 Task:  Click on Golf Select Pick Sheet First name Benjamin Last name Hernandez and  Email softage.9@softage.net Group 1 Rory McIlroy Group 2 Sam Burns Bonus Golfer Sam Burns Group 3 Tom Kim Group 4 Sahith Theegala #1 Golfer For The Week Sahith Theegala Tie-Breaker Score 0 Submit pick sheet
Action: Mouse moved to (604, 211)
Screenshot: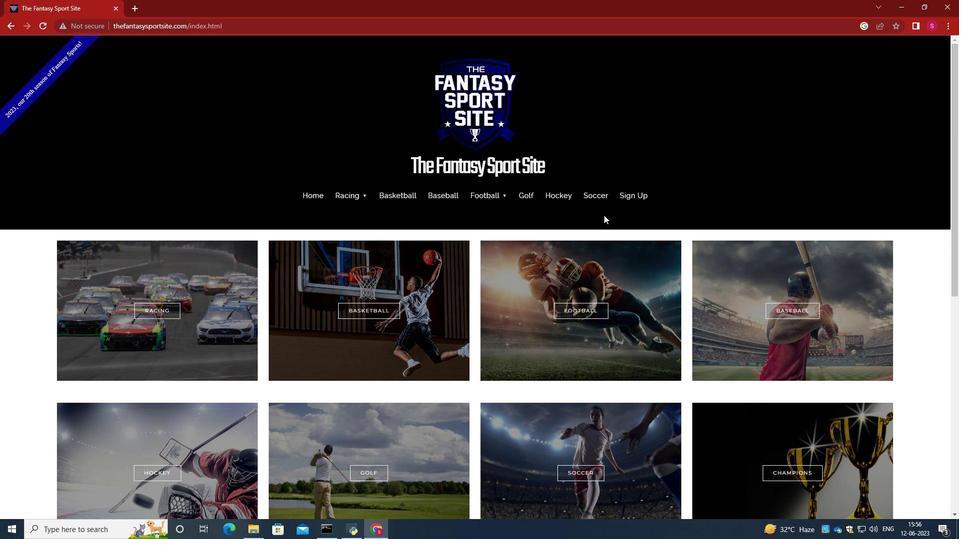 
Action: Mouse scrolled (604, 210) with delta (0, 0)
Screenshot: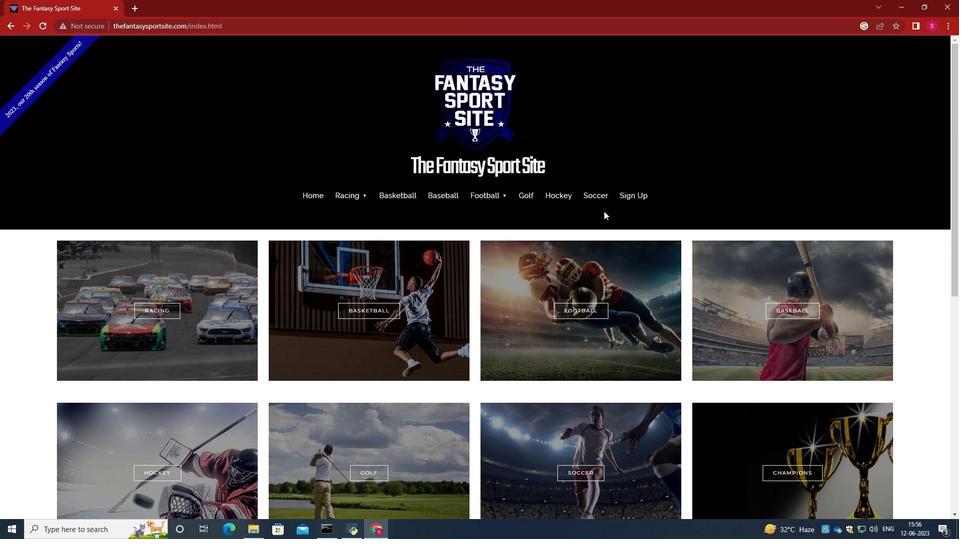 
Action: Mouse moved to (405, 281)
Screenshot: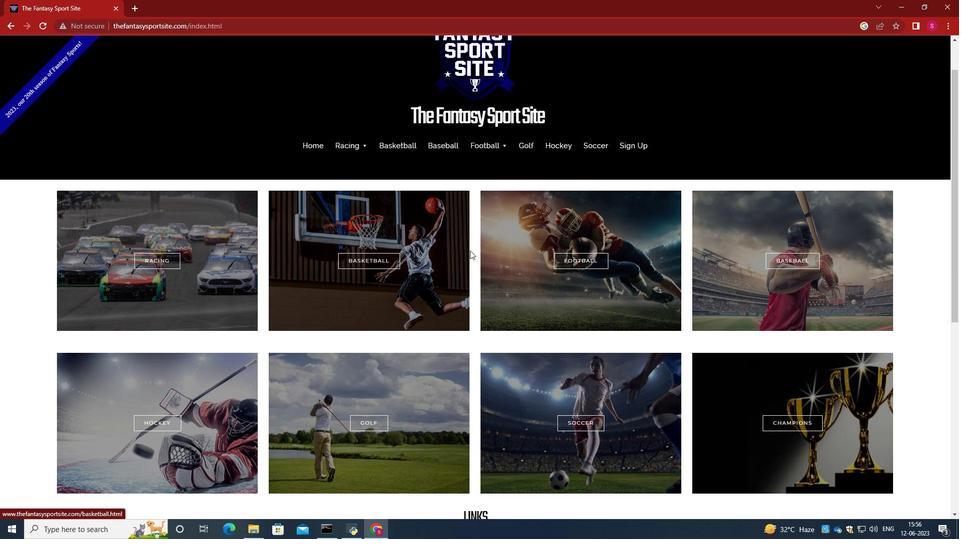 
Action: Mouse scrolled (405, 280) with delta (0, 0)
Screenshot: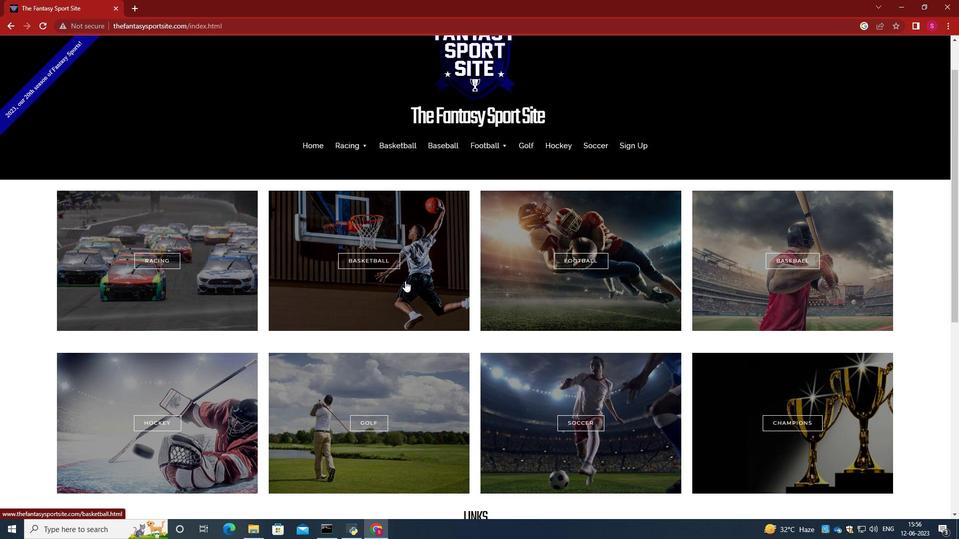 
Action: Mouse scrolled (405, 280) with delta (0, 0)
Screenshot: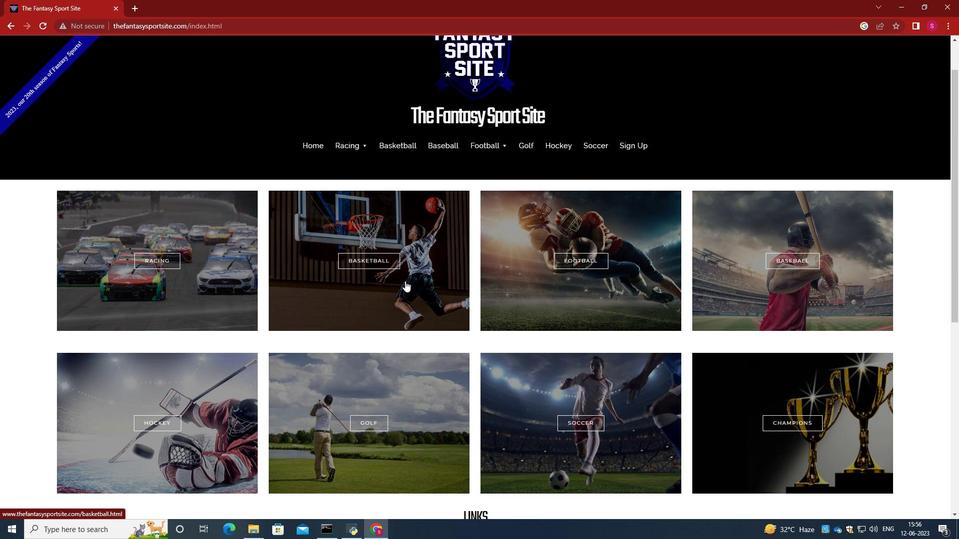 
Action: Mouse moved to (371, 318)
Screenshot: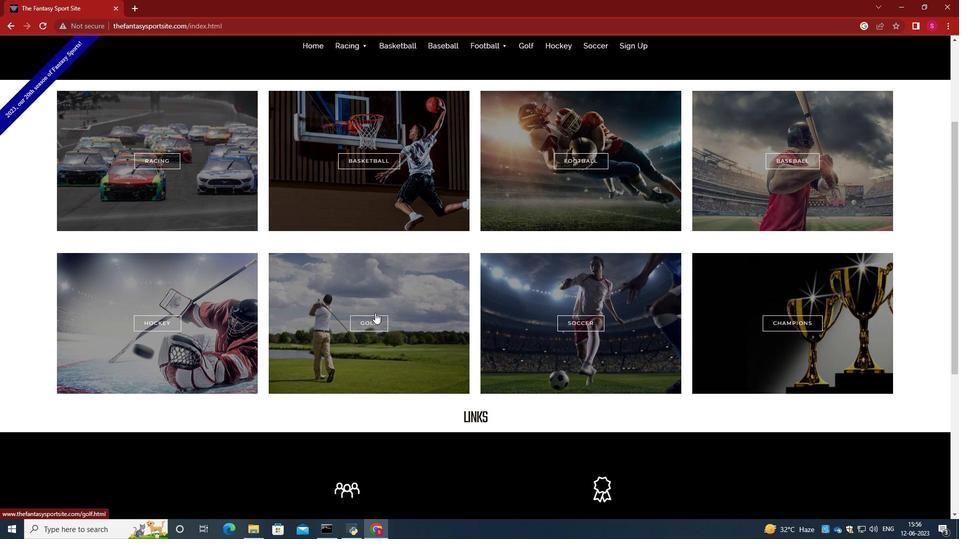 
Action: Mouse pressed left at (371, 318)
Screenshot: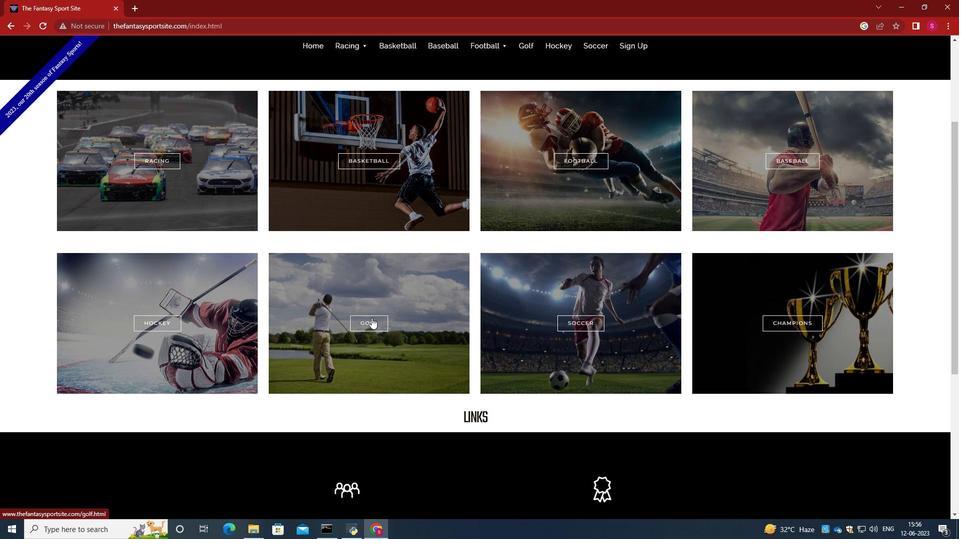 
Action: Mouse moved to (396, 247)
Screenshot: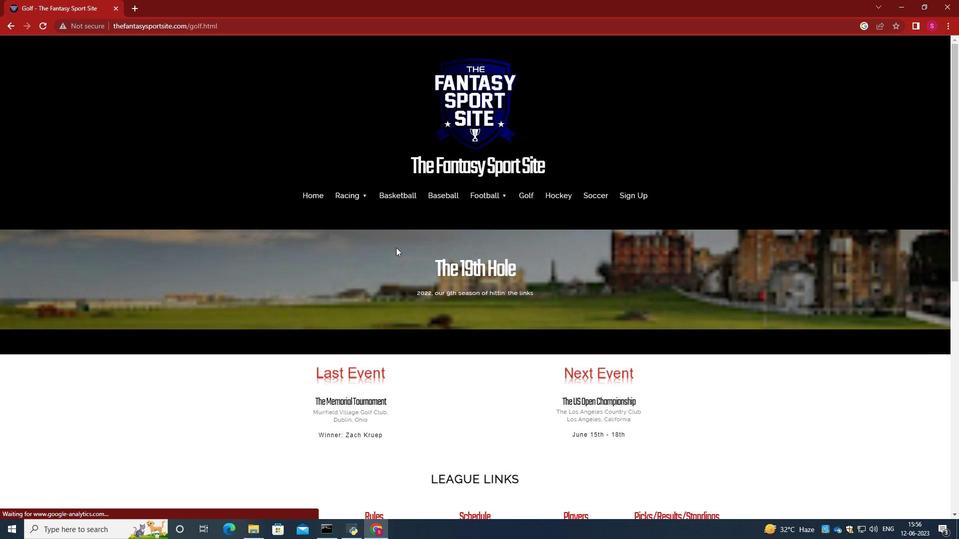 
Action: Mouse scrolled (396, 247) with delta (0, 0)
Screenshot: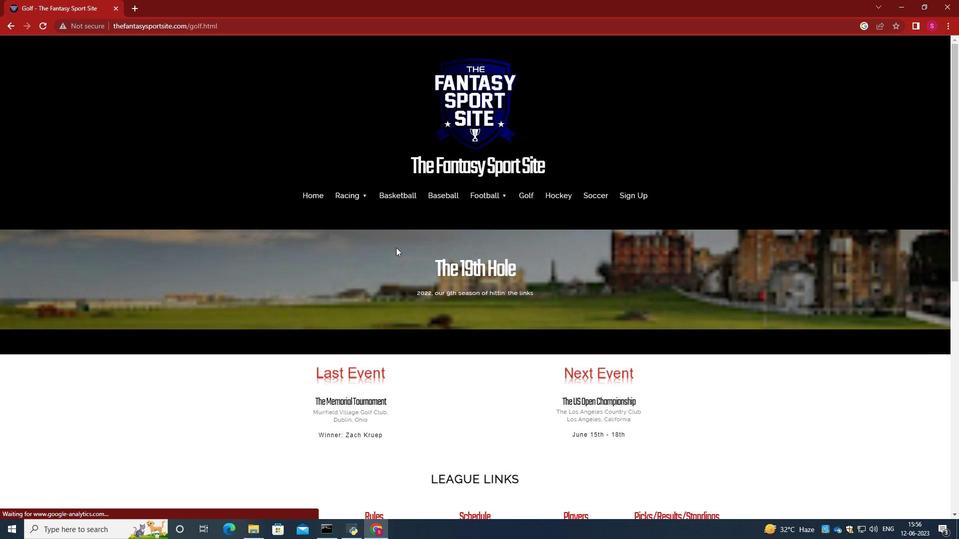 
Action: Mouse moved to (396, 247)
Screenshot: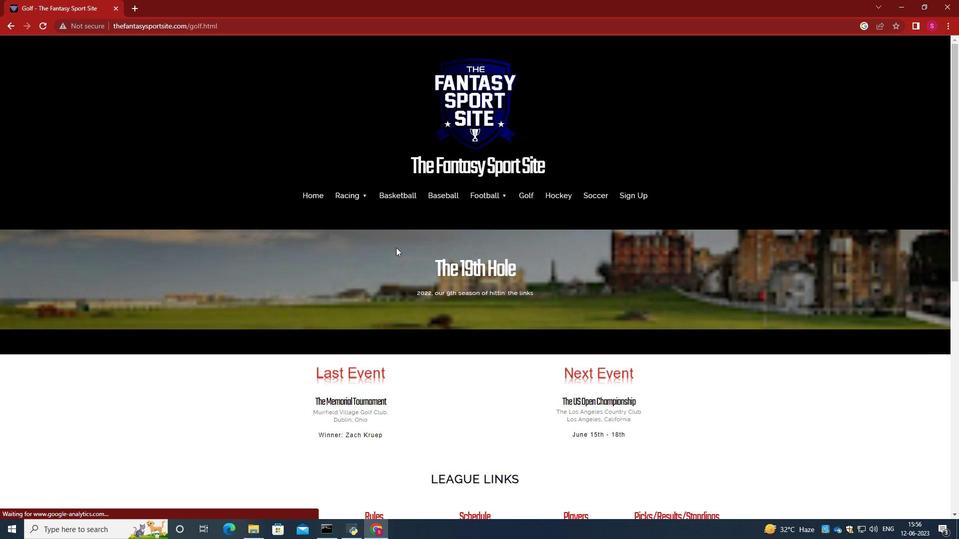 
Action: Mouse scrolled (396, 247) with delta (0, 0)
Screenshot: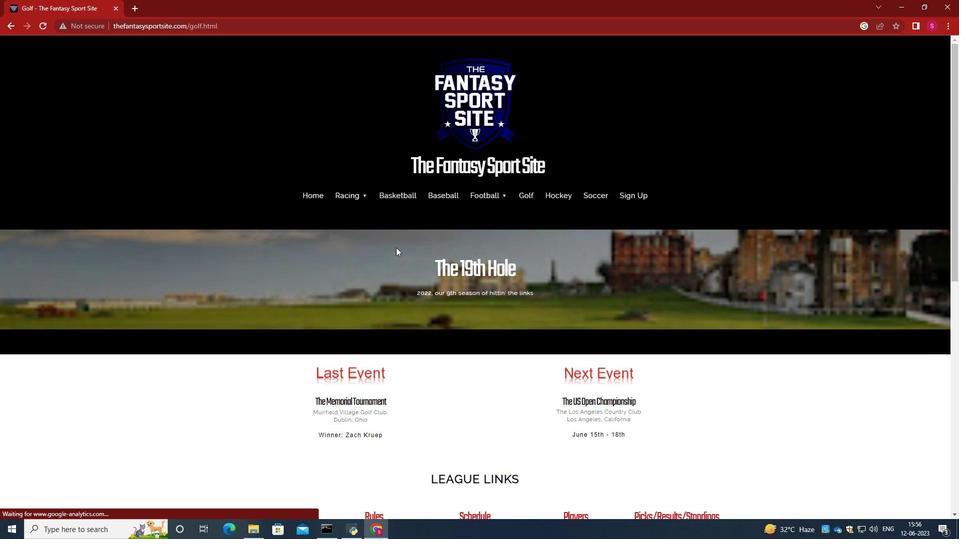 
Action: Mouse moved to (396, 247)
Screenshot: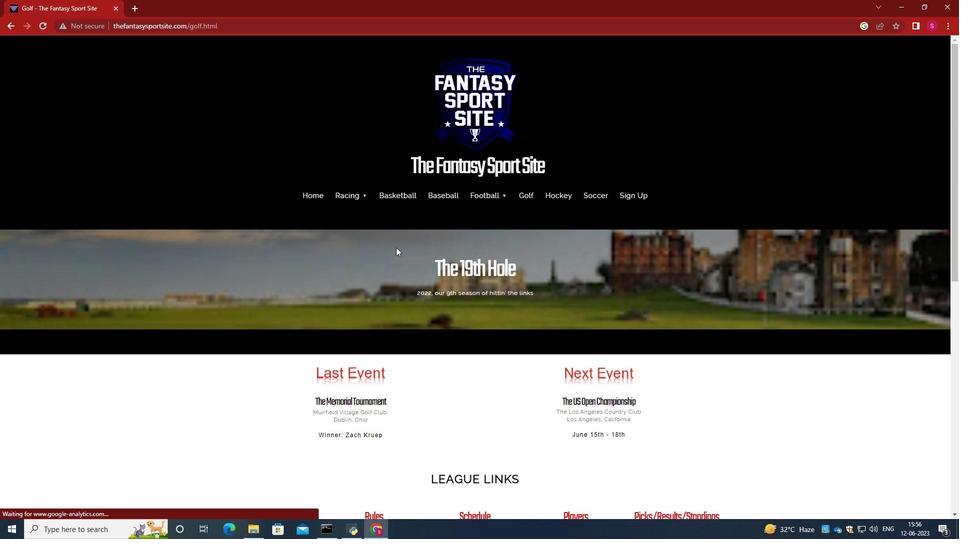 
Action: Mouse scrolled (396, 247) with delta (0, 0)
Screenshot: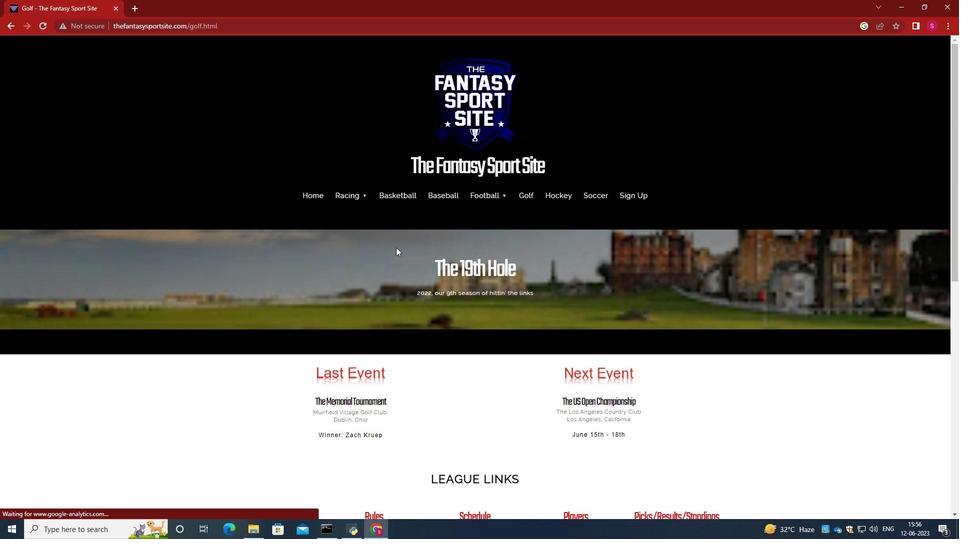 
Action: Mouse scrolled (396, 247) with delta (0, 0)
Screenshot: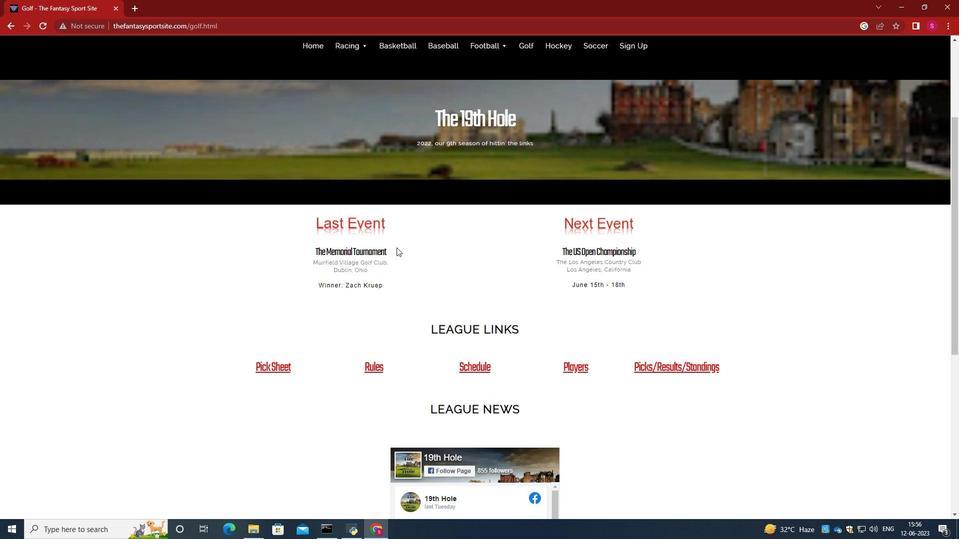 
Action: Mouse scrolled (396, 247) with delta (0, 0)
Screenshot: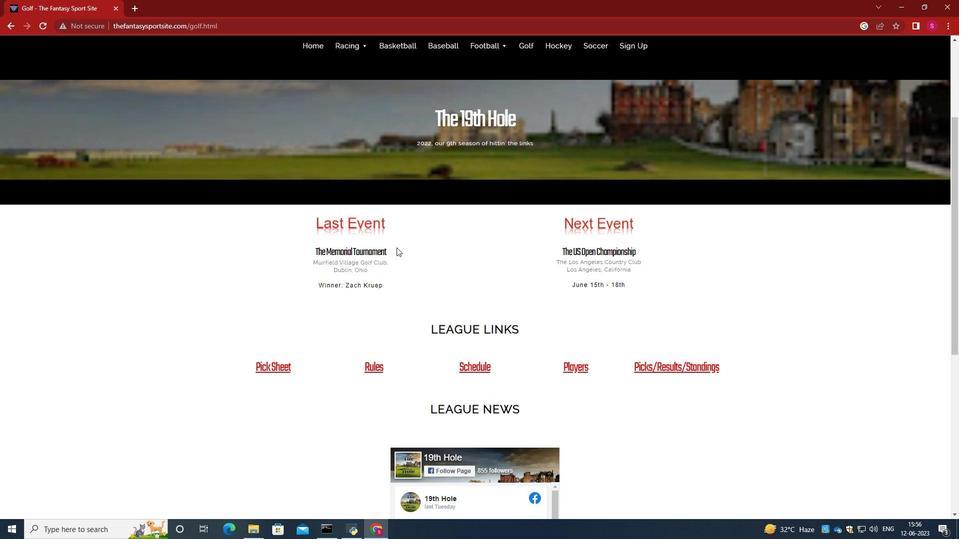
Action: Mouse scrolled (396, 247) with delta (0, 0)
Screenshot: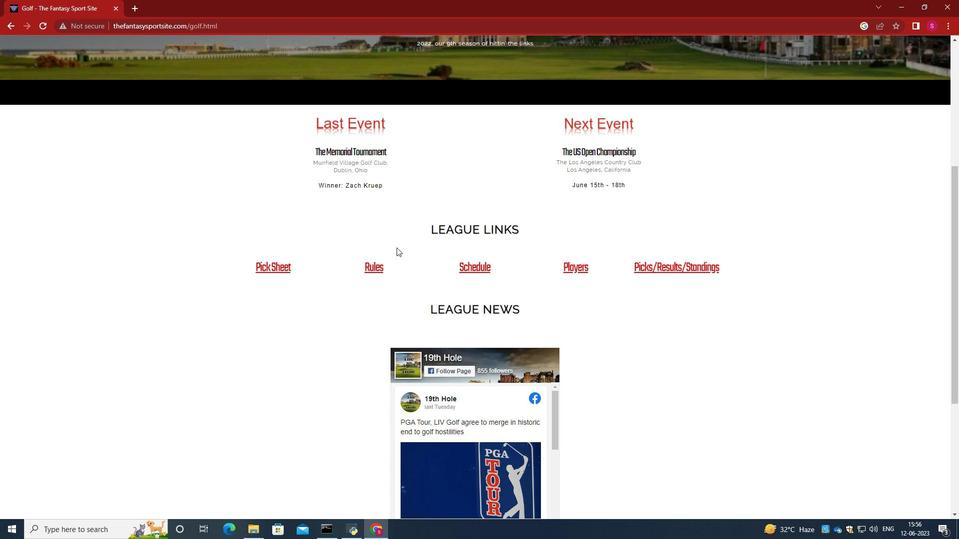
Action: Mouse scrolled (396, 247) with delta (0, 0)
Screenshot: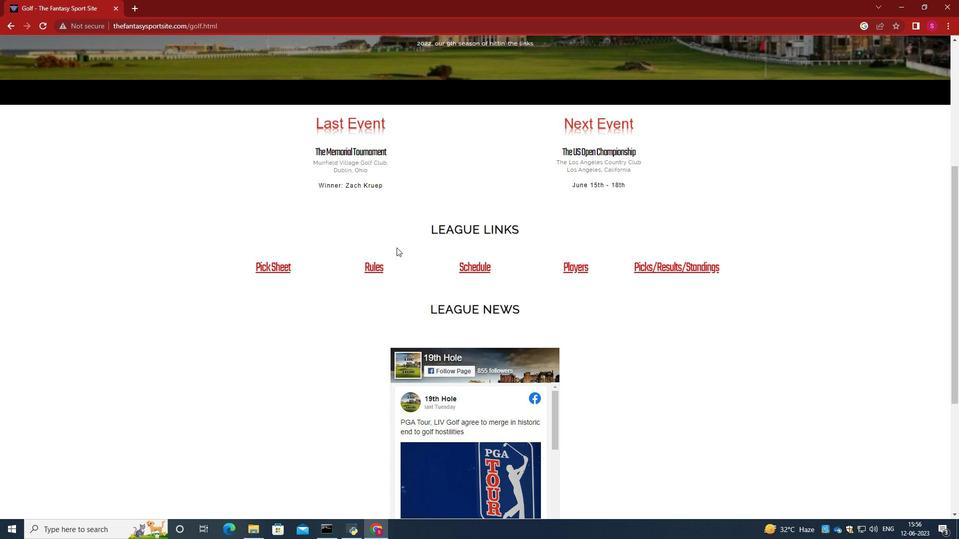 
Action: Mouse moved to (280, 166)
Screenshot: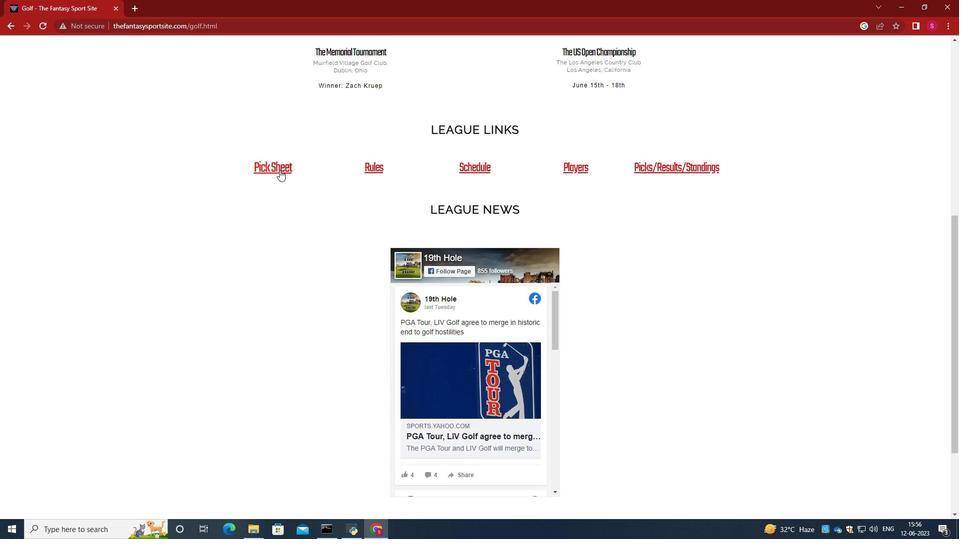 
Action: Mouse pressed left at (280, 166)
Screenshot: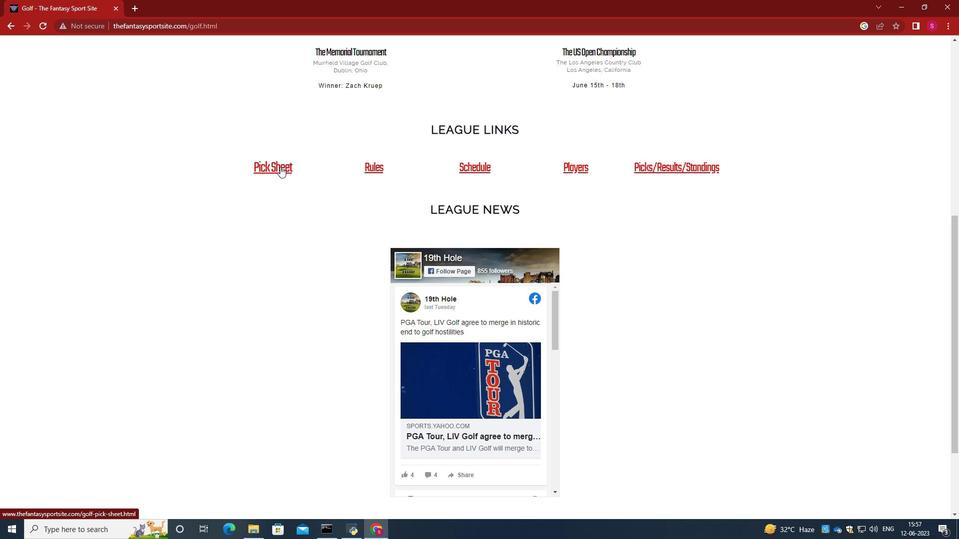 
Action: Mouse moved to (624, 197)
Screenshot: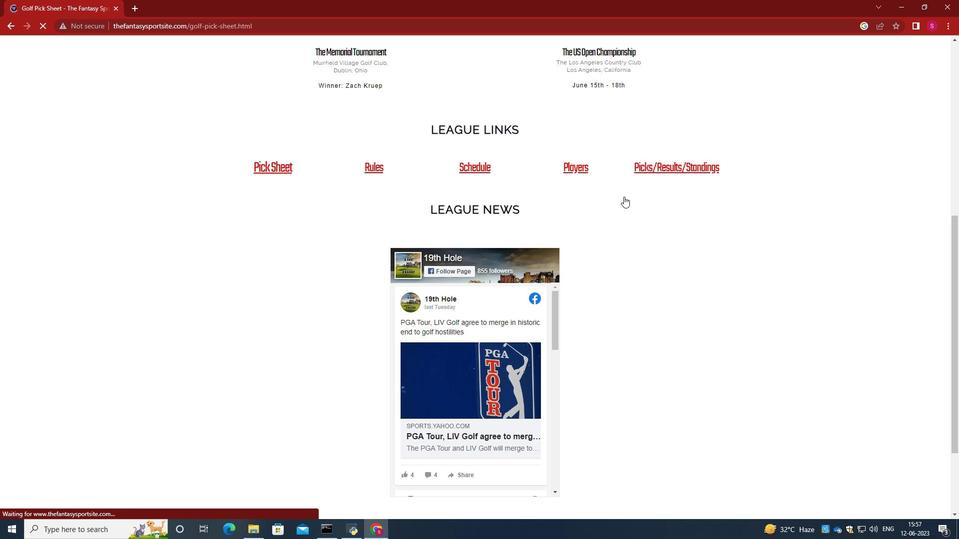 
Action: Mouse scrolled (624, 196) with delta (0, 0)
Screenshot: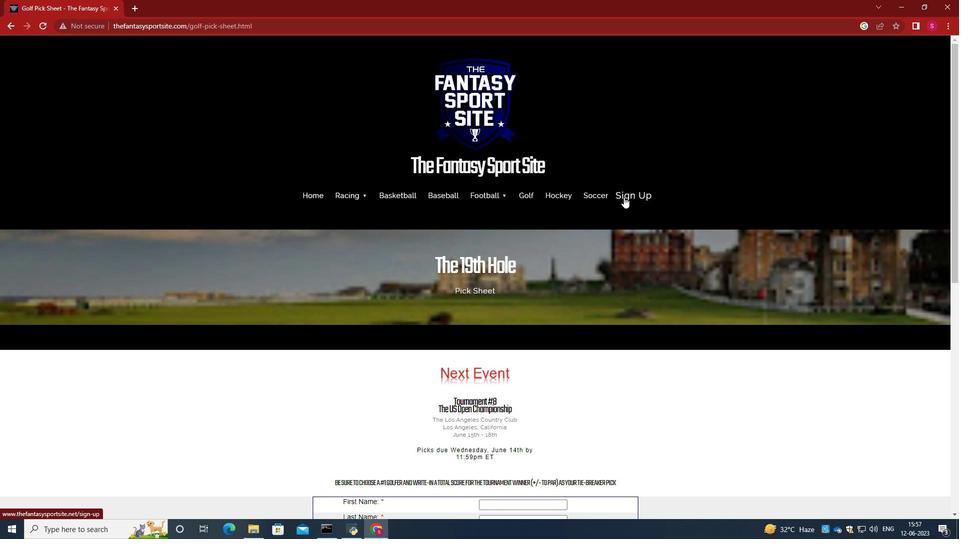 
Action: Mouse scrolled (624, 196) with delta (0, 0)
Screenshot: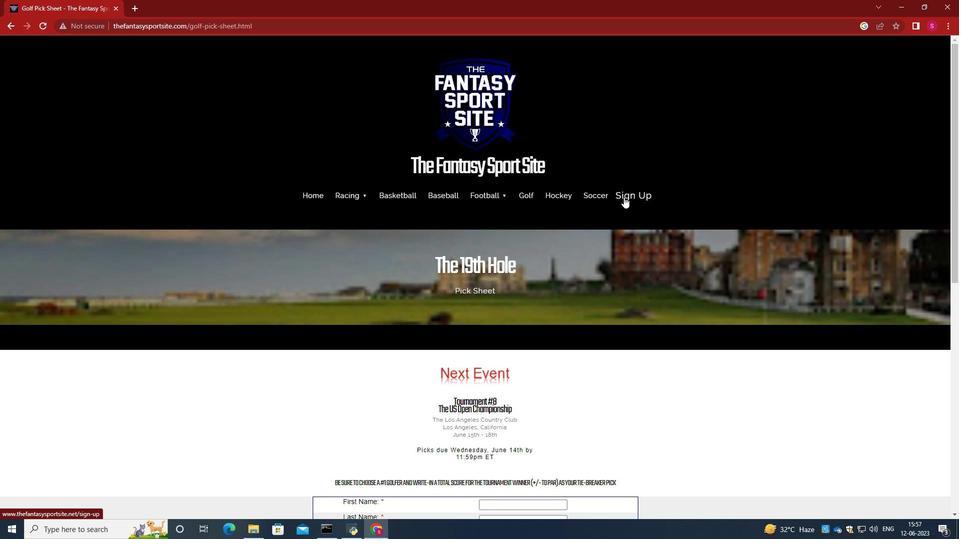
Action: Mouse moved to (623, 197)
Screenshot: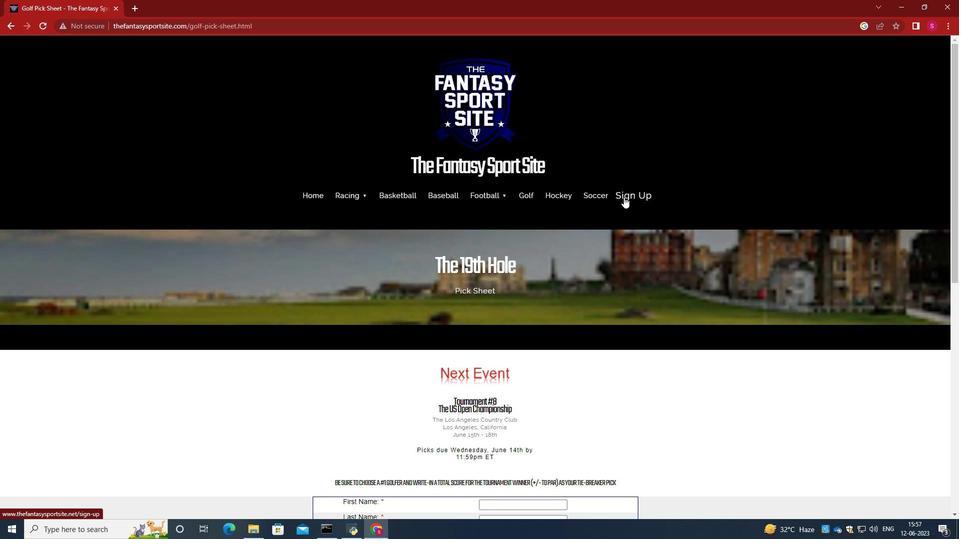
Action: Mouse scrolled (623, 197) with delta (0, 0)
Screenshot: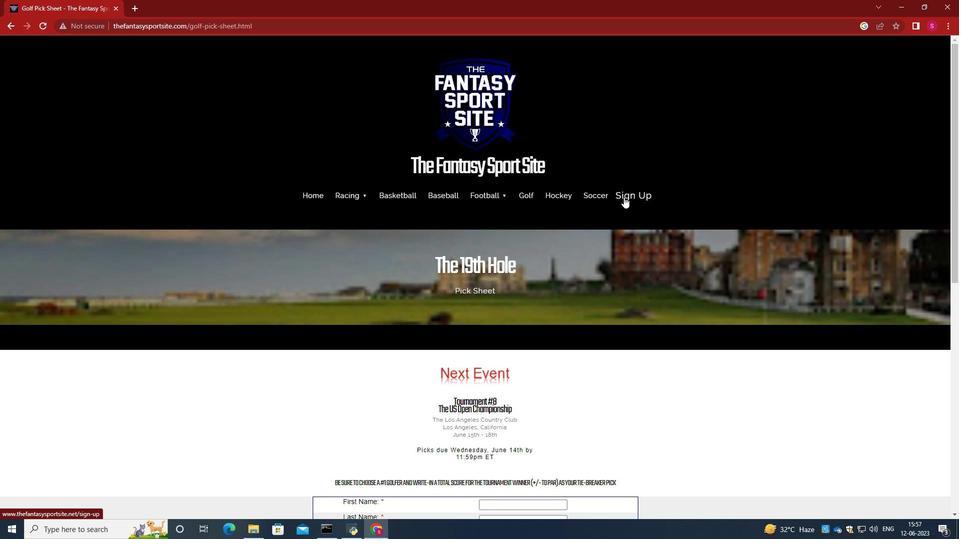 
Action: Mouse moved to (623, 198)
Screenshot: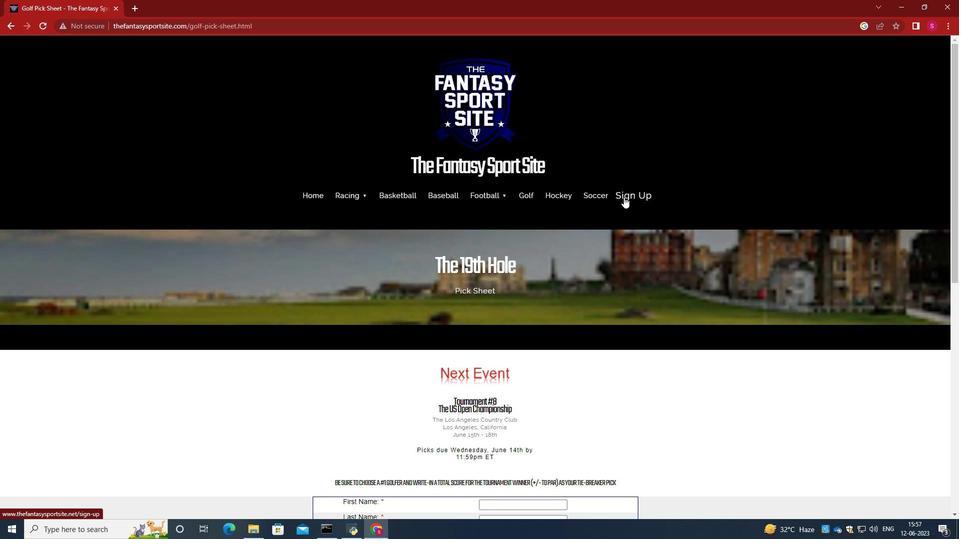 
Action: Mouse scrolled (623, 198) with delta (0, 0)
Screenshot: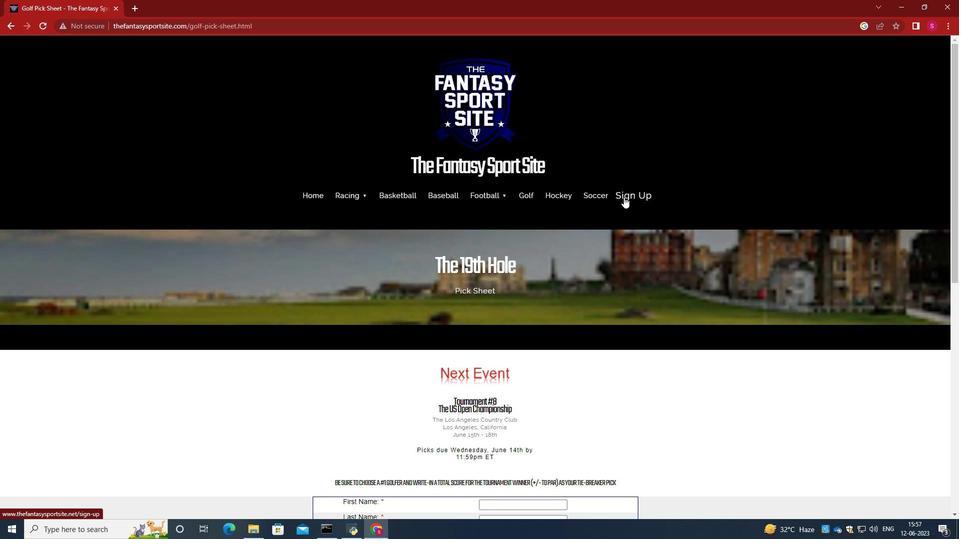 
Action: Mouse moved to (621, 202)
Screenshot: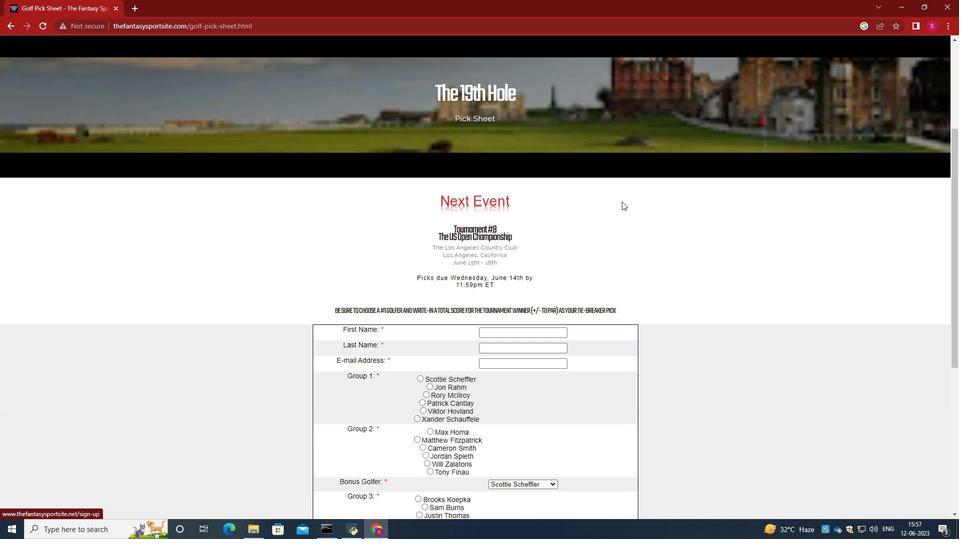 
Action: Mouse scrolled (621, 201) with delta (0, 0)
Screenshot: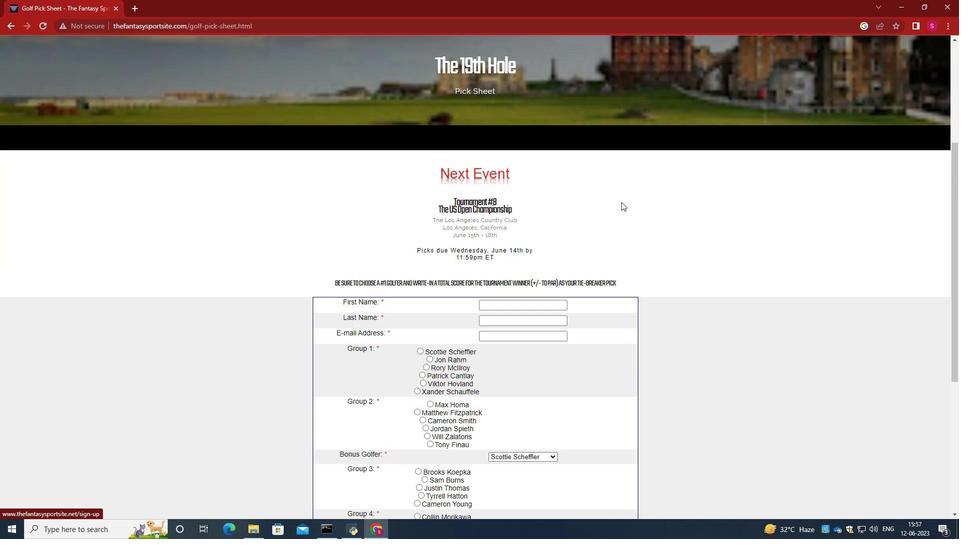 
Action: Mouse moved to (621, 203)
Screenshot: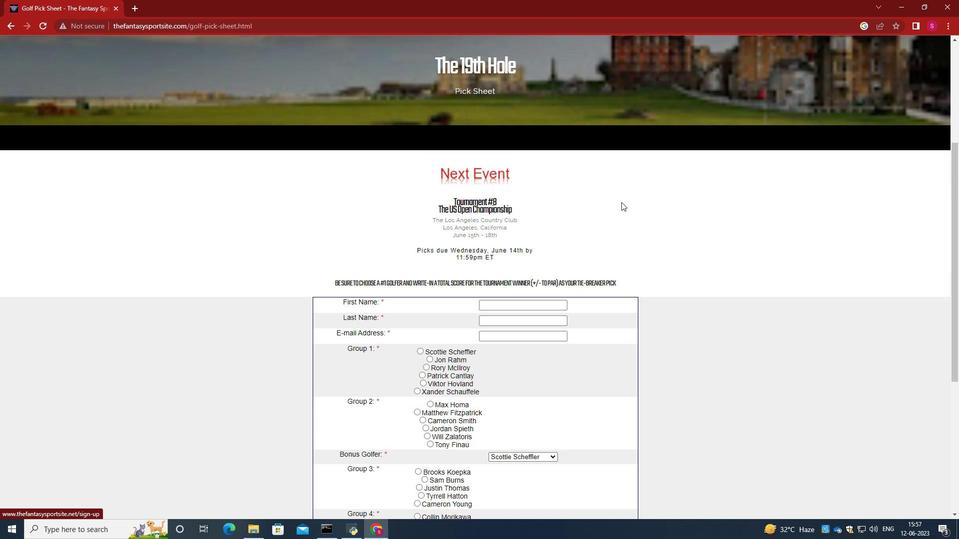 
Action: Mouse scrolled (621, 202) with delta (0, 0)
Screenshot: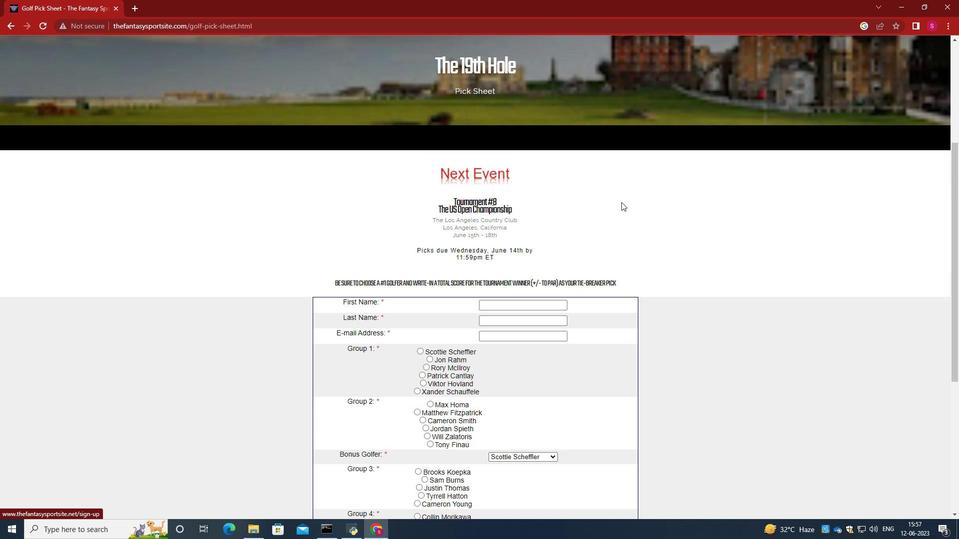 
Action: Mouse moved to (501, 203)
Screenshot: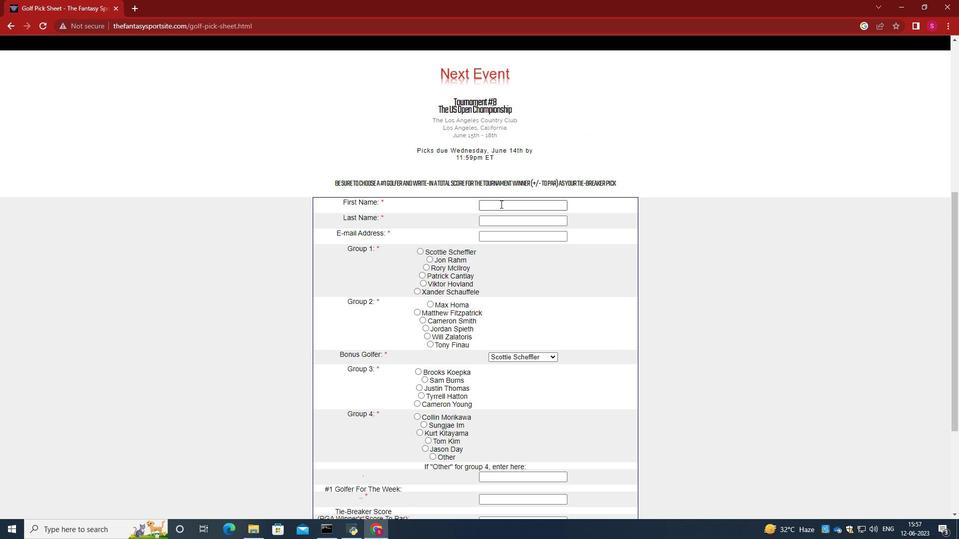 
Action: Mouse pressed left at (501, 203)
Screenshot: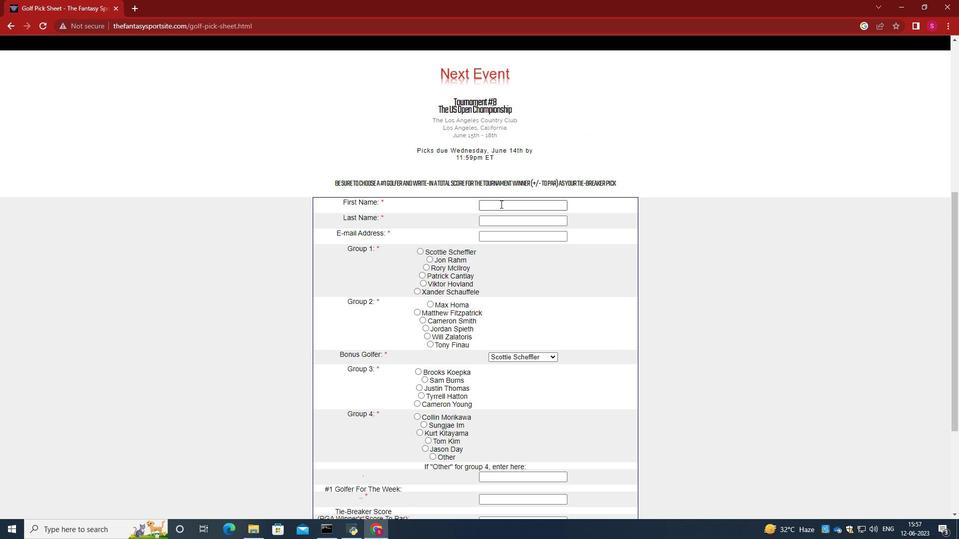 
Action: Key pressed <Key.caps_lock>B<Key.caps_lock>enjamin<Key.space><Key.caps_lock><Key.tab><Key.caps_lock>h<Key.backspace><Key.caps_lock>H<Key.caps_lock>a<Key.backspace>ernandwe<Key.backspace><Key.backspace>ez<Key.space><Key.tab>softage.9<Key.shift>@softage.net
Screenshot: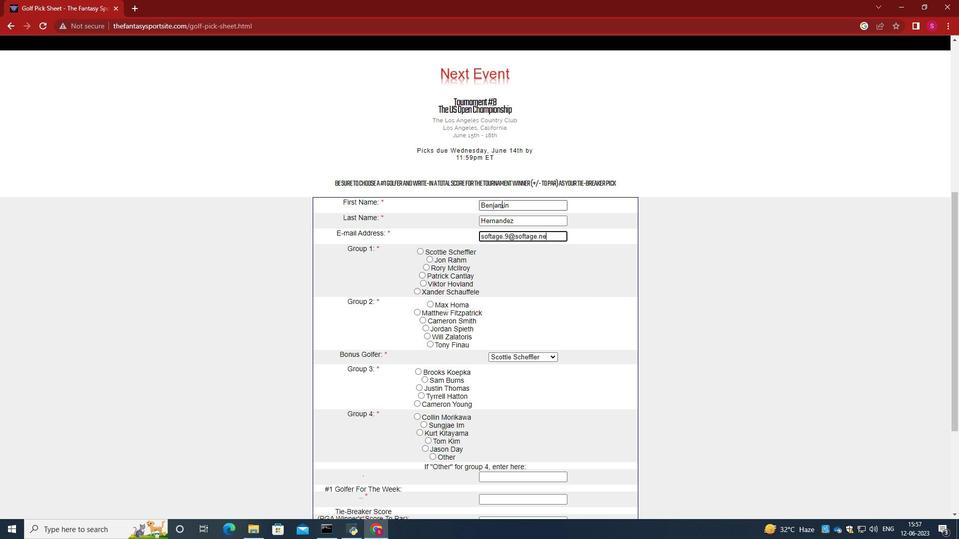 
Action: Mouse moved to (430, 269)
Screenshot: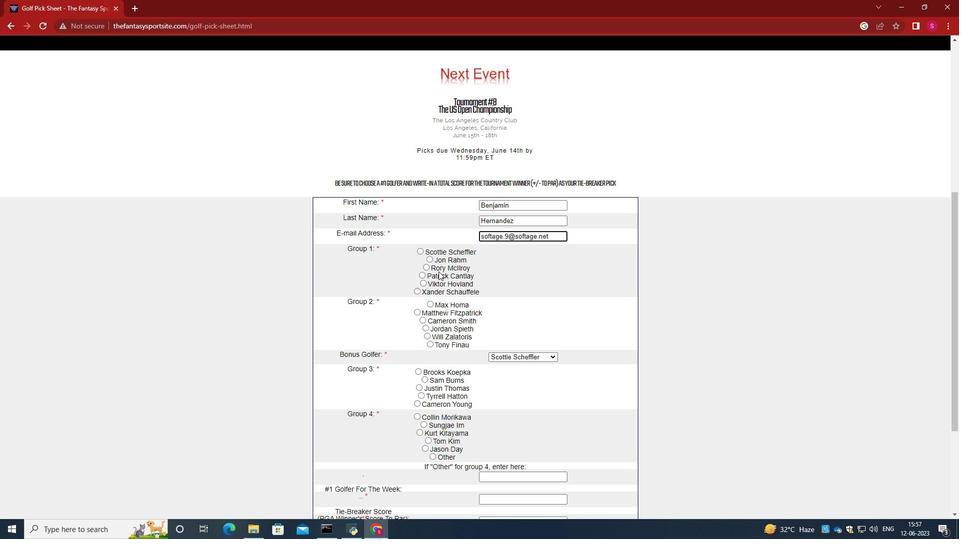 
Action: Mouse pressed left at (430, 269)
Screenshot: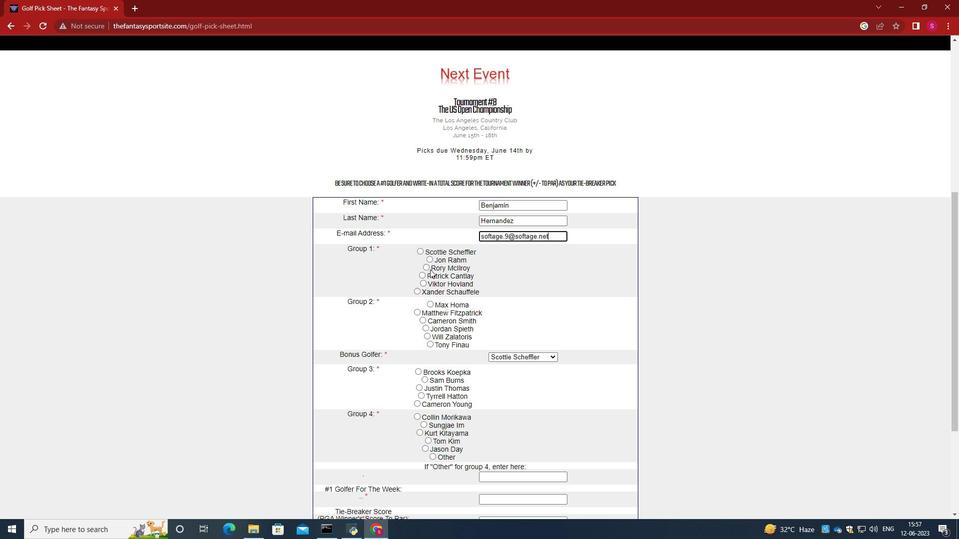 
Action: Mouse moved to (427, 267)
Screenshot: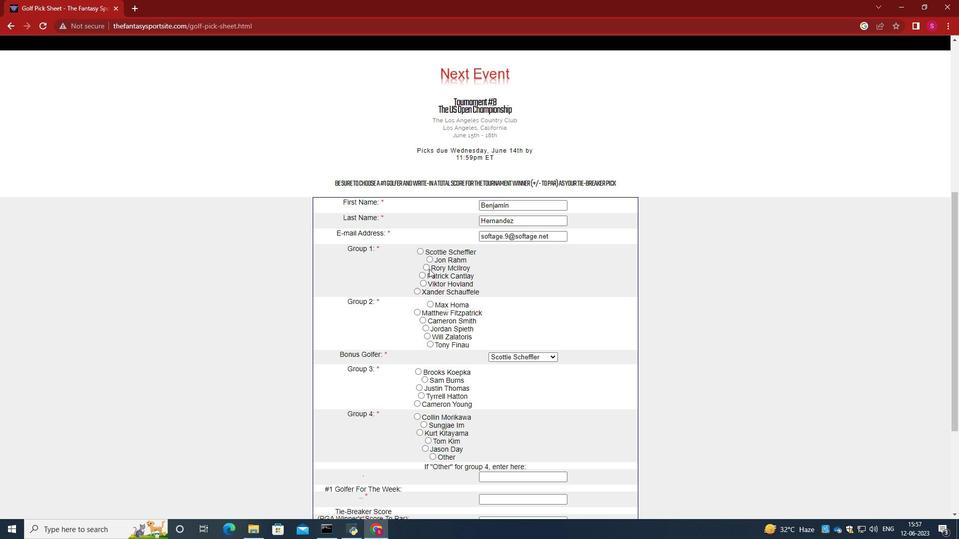 
Action: Mouse pressed left at (427, 267)
Screenshot: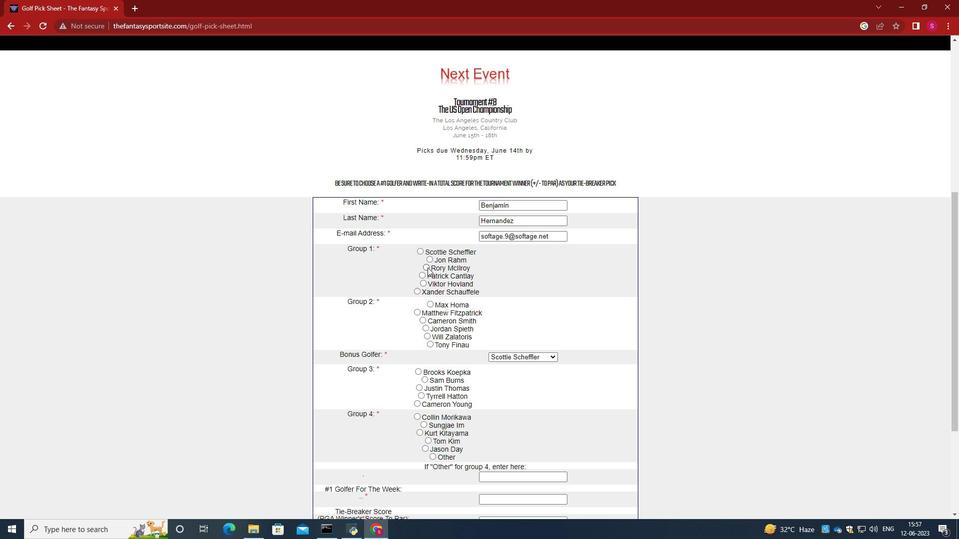 
Action: Mouse moved to (561, 259)
Screenshot: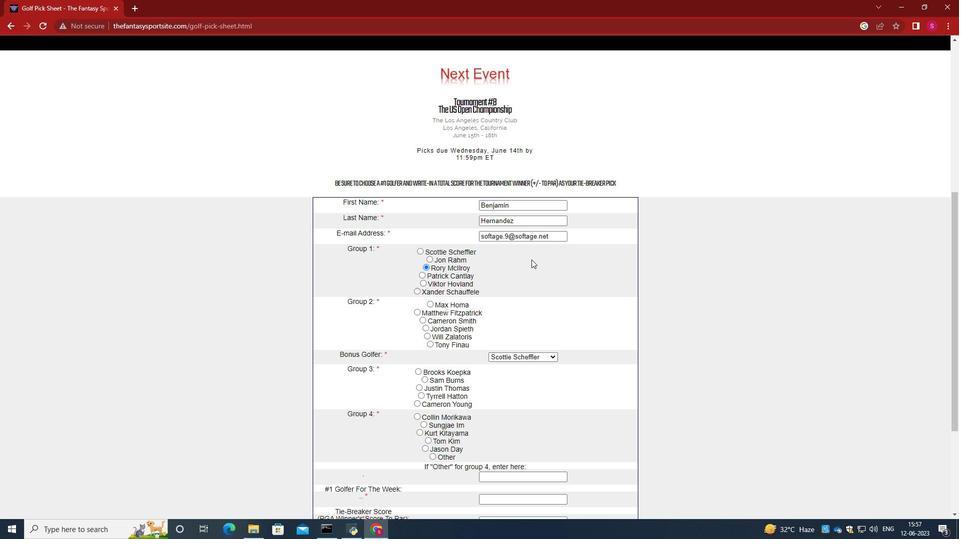 
Action: Mouse scrolled (561, 259) with delta (0, 0)
Screenshot: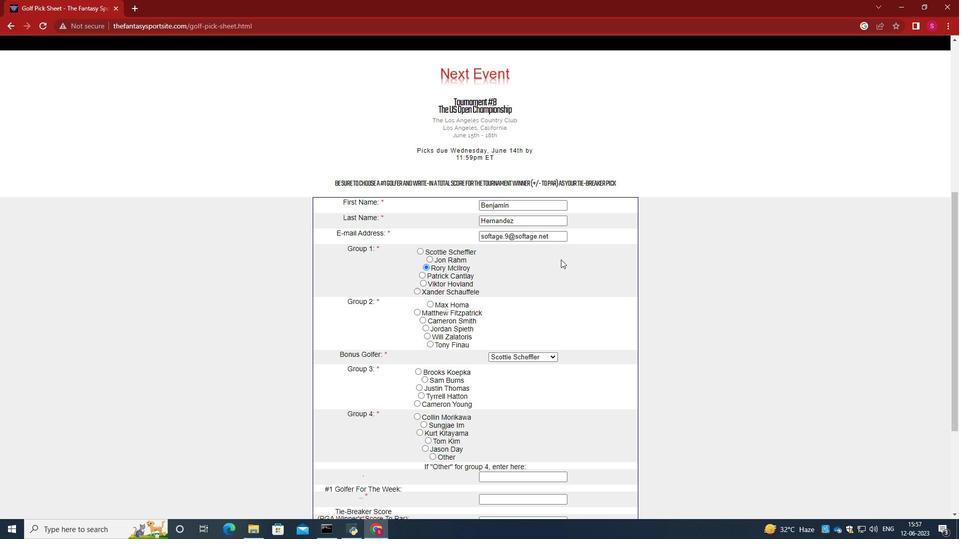 
Action: Mouse moved to (422, 269)
Screenshot: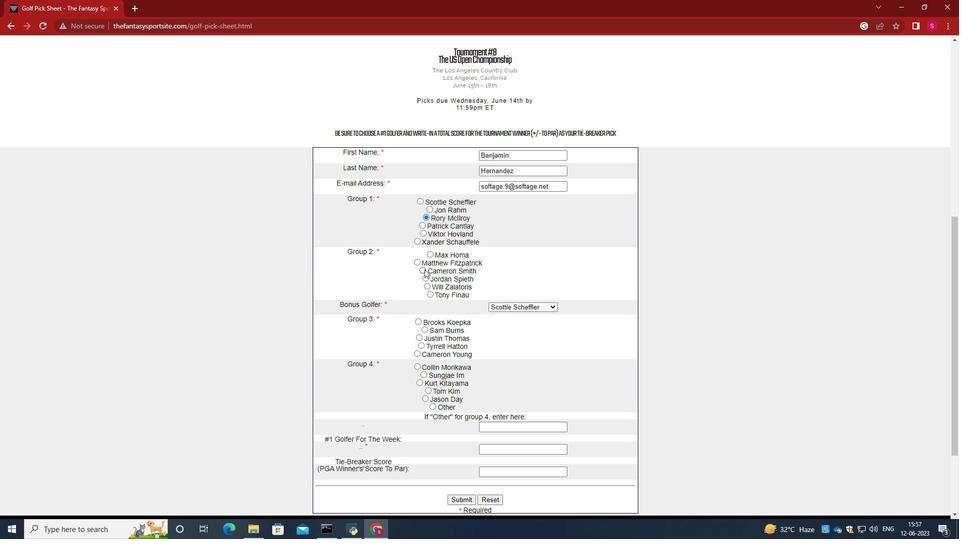 
Action: Mouse pressed left at (422, 269)
Screenshot: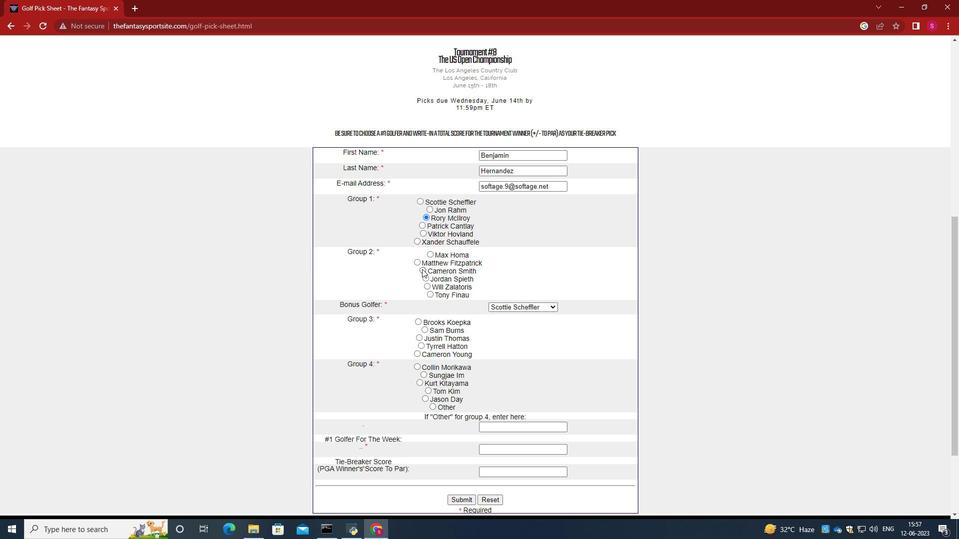 
Action: Mouse moved to (539, 274)
Screenshot: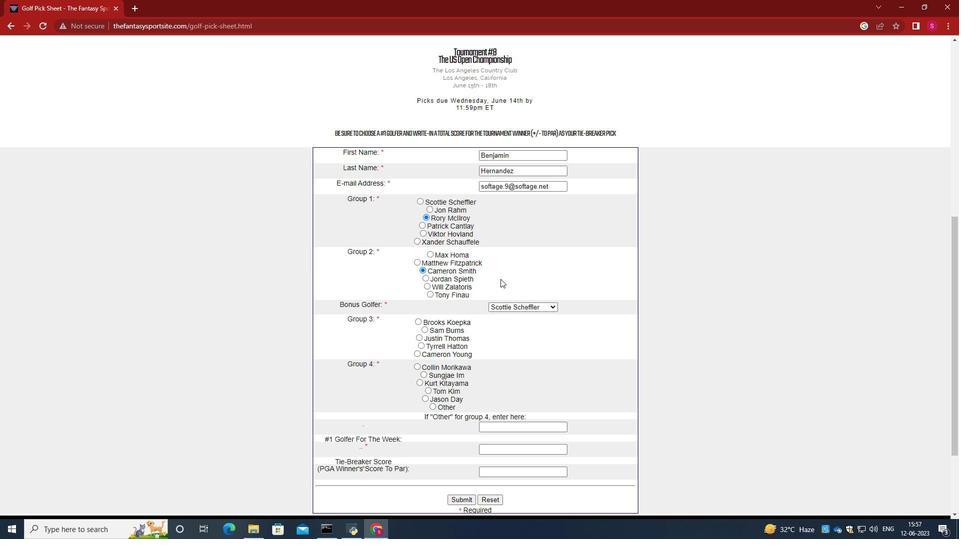 
Action: Mouse scrolled (539, 274) with delta (0, 0)
Screenshot: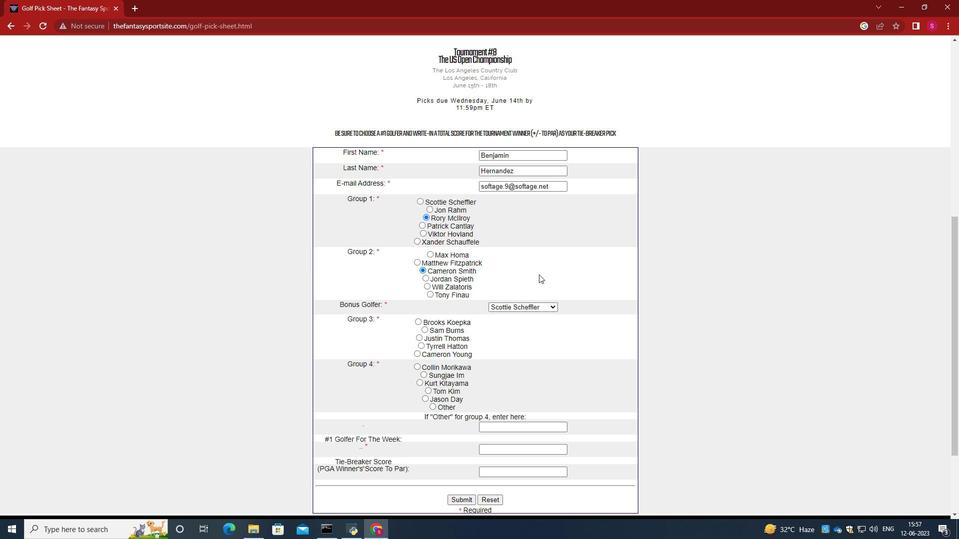 
Action: Mouse moved to (526, 258)
Screenshot: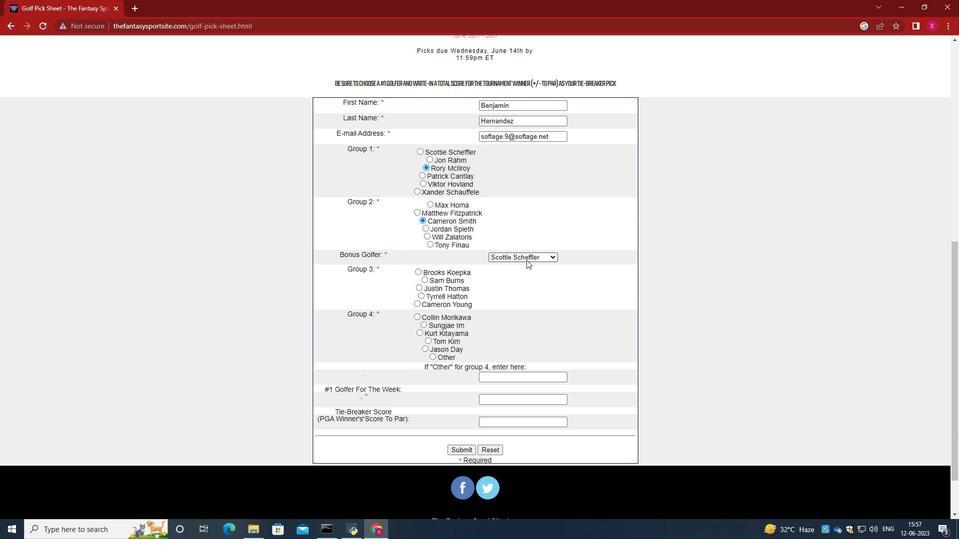 
Action: Mouse pressed left at (526, 258)
Screenshot: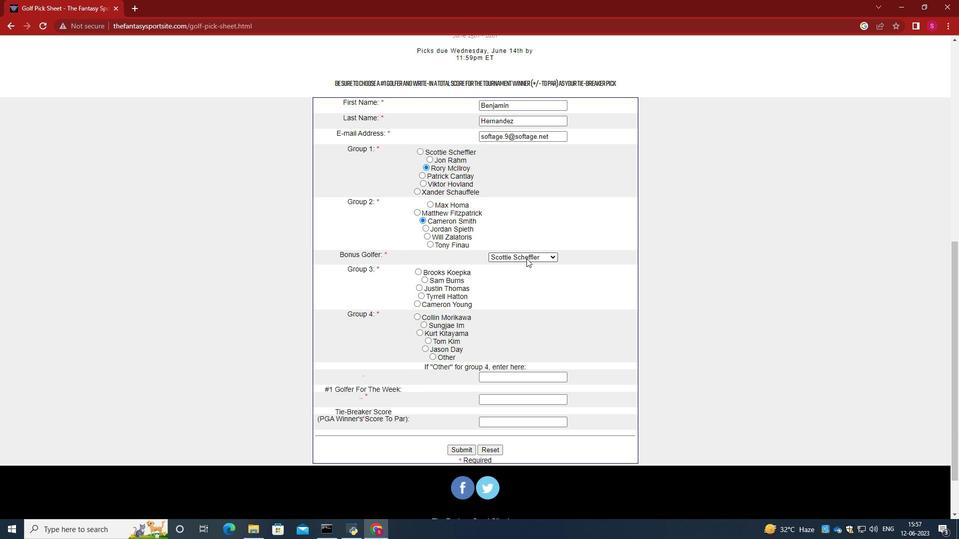 
Action: Mouse moved to (524, 341)
Screenshot: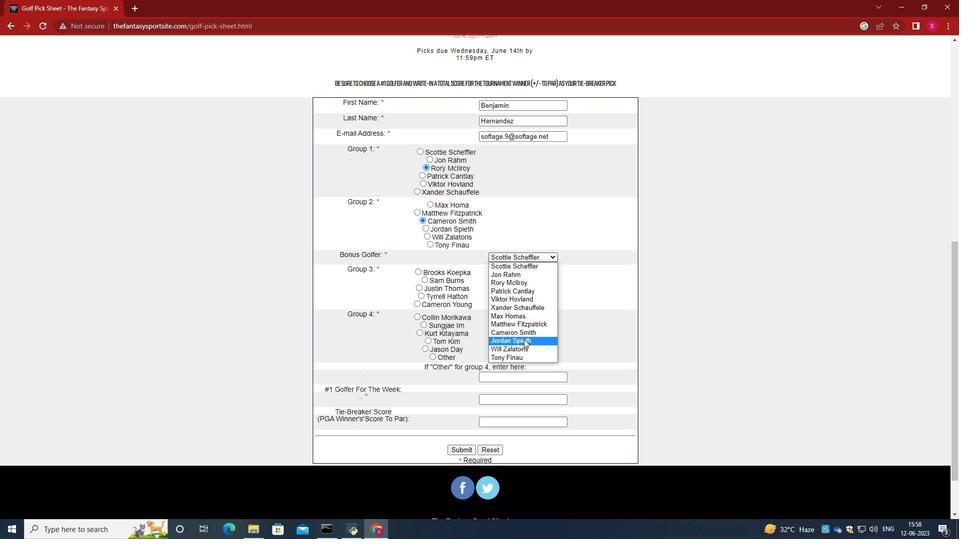 
Action: Mouse pressed left at (524, 341)
Screenshot: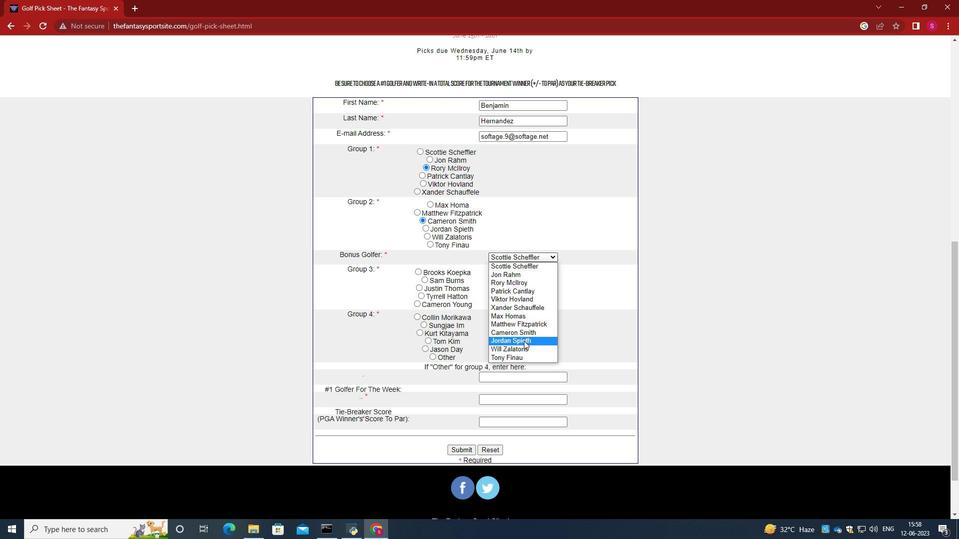 
Action: Mouse moved to (558, 274)
Screenshot: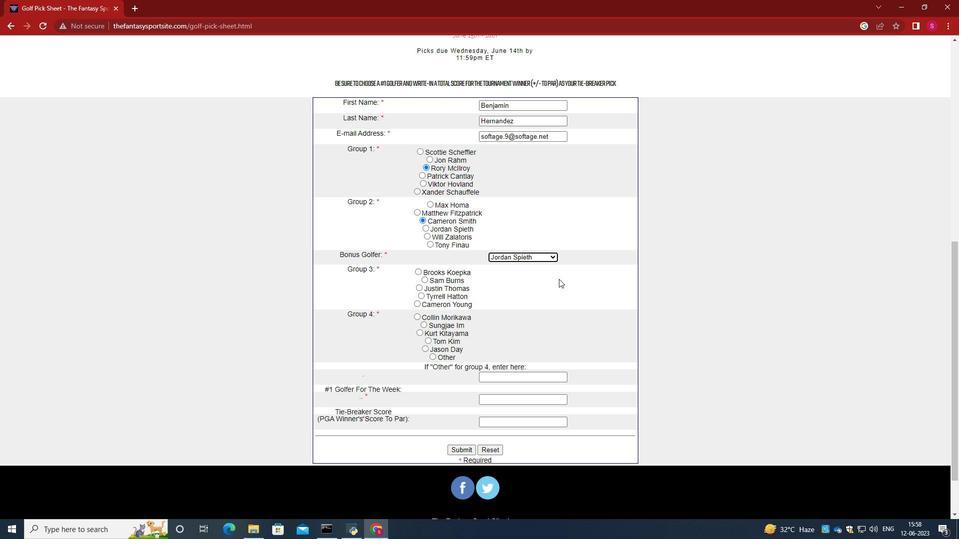 
Action: Mouse scrolled (558, 274) with delta (0, 0)
Screenshot: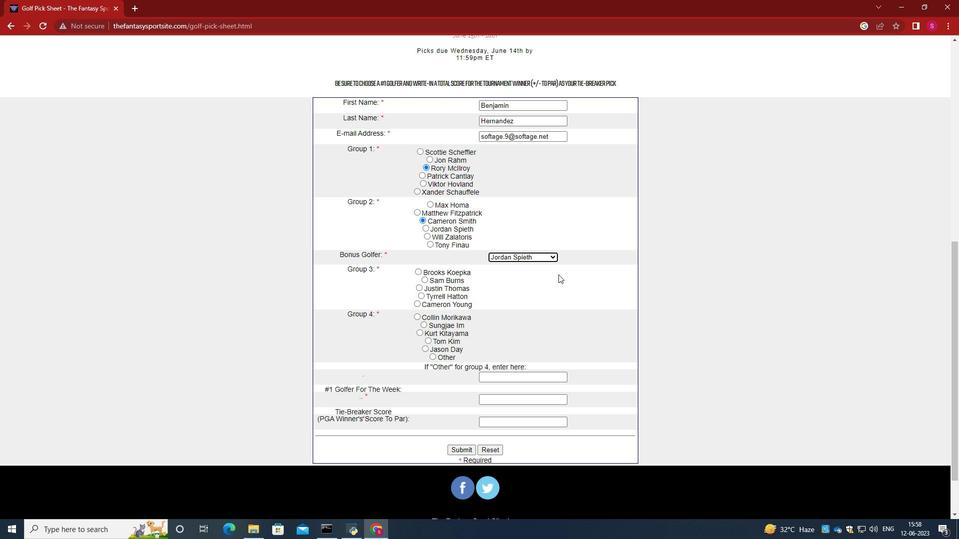 
Action: Mouse moved to (418, 256)
Screenshot: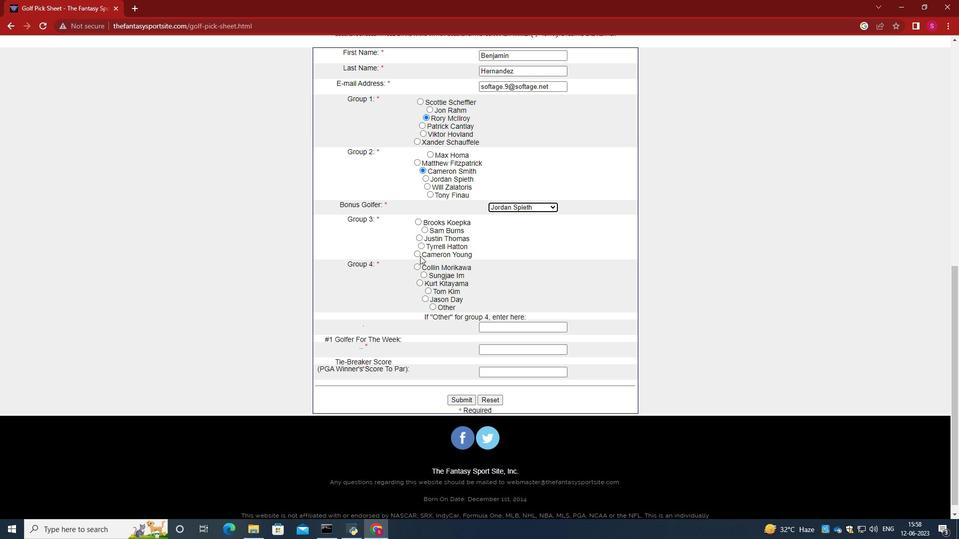 
Action: Mouse pressed left at (418, 256)
Screenshot: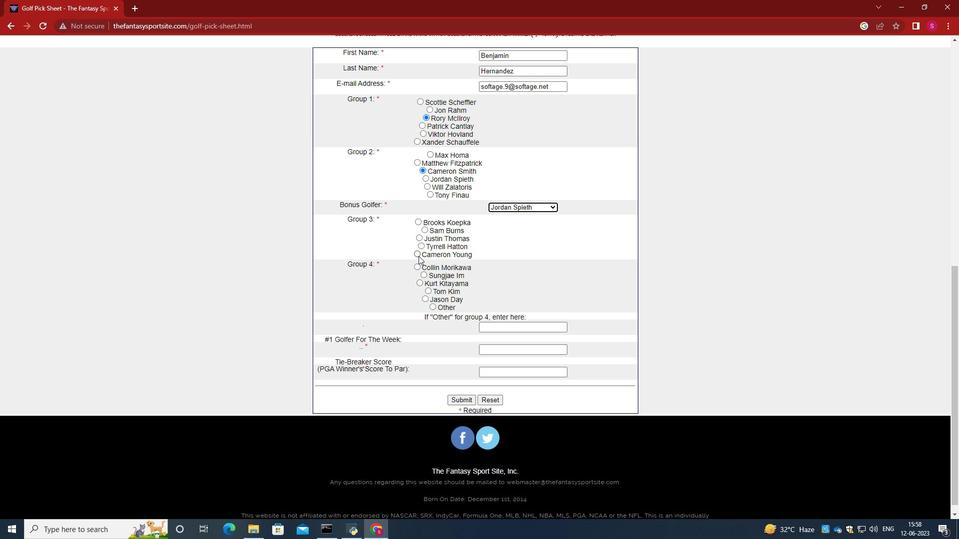 
Action: Mouse moved to (487, 230)
Screenshot: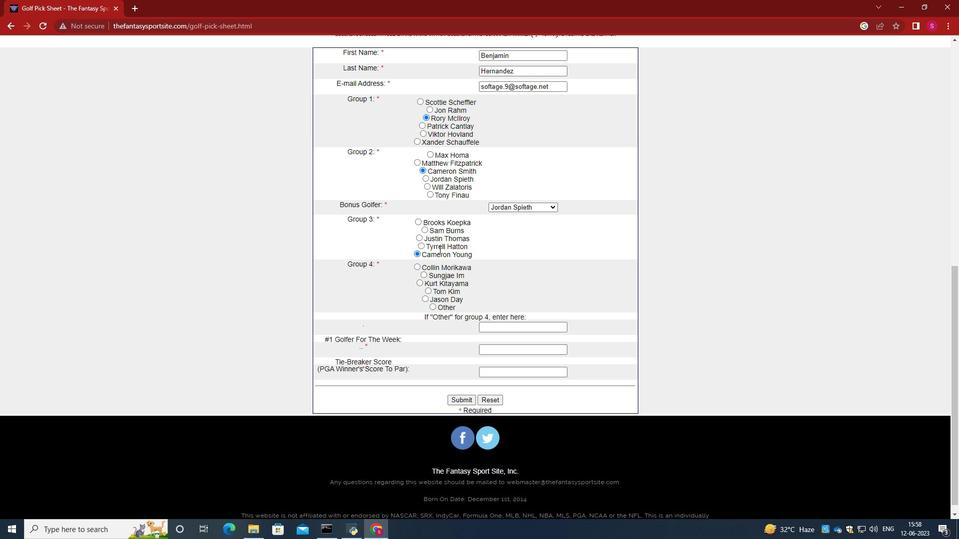 
Action: Mouse scrolled (487, 229) with delta (0, 0)
Screenshot: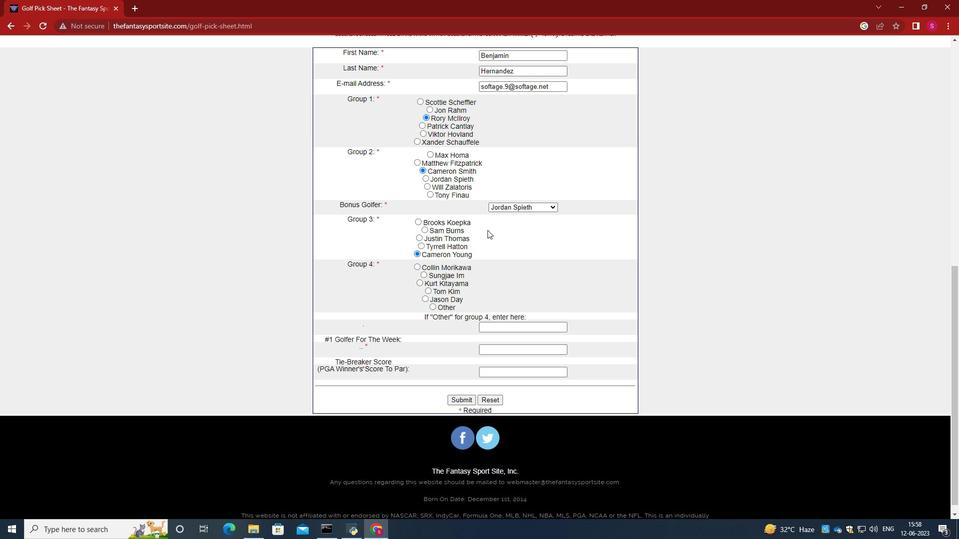 
Action: Mouse moved to (434, 295)
Screenshot: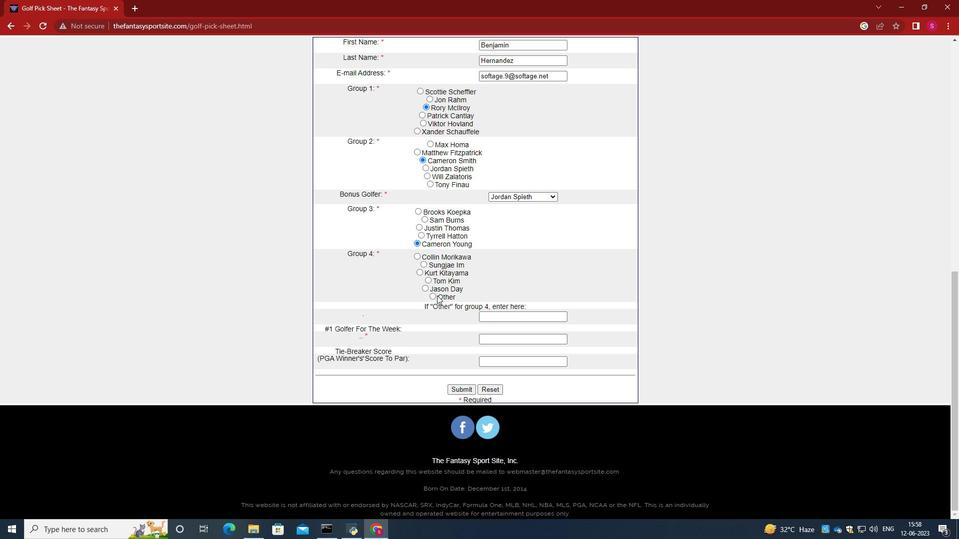 
Action: Mouse pressed left at (434, 295)
Screenshot: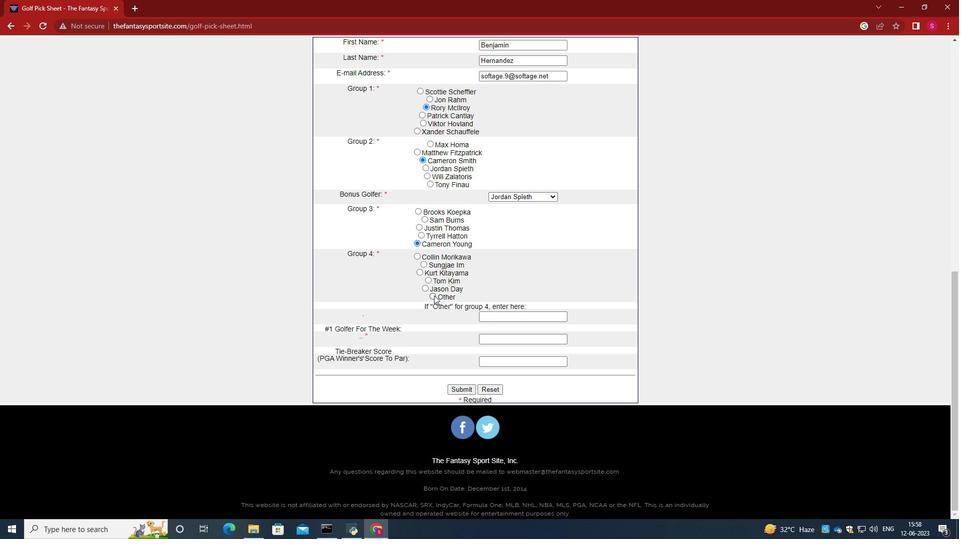 
Action: Mouse moved to (487, 313)
Screenshot: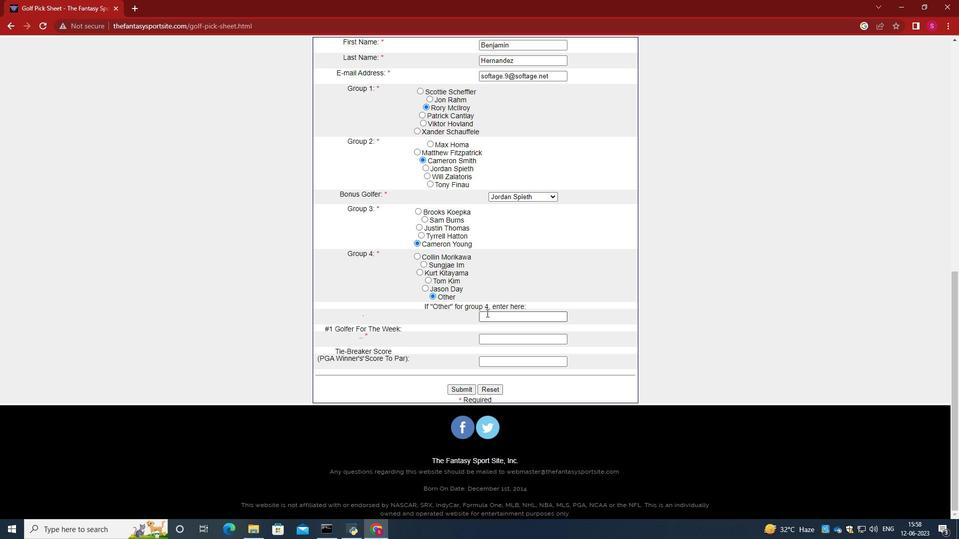 
Action: Mouse pressed left at (487, 313)
Screenshot: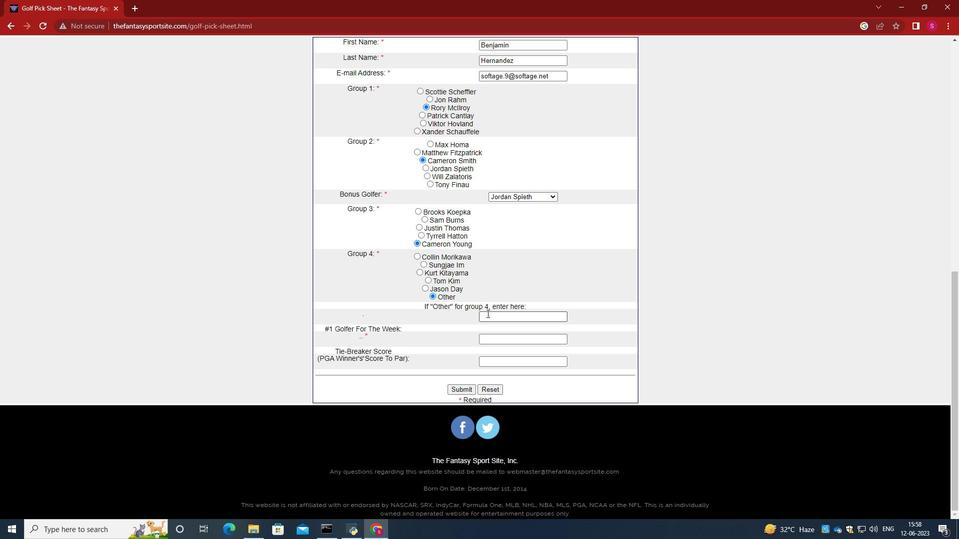 
Action: Key pressed <Key.caps_lock>S<Key.caps_lock>ahith<Key.space><Key.caps_lock>T<Key.caps_lock>heegala
Screenshot: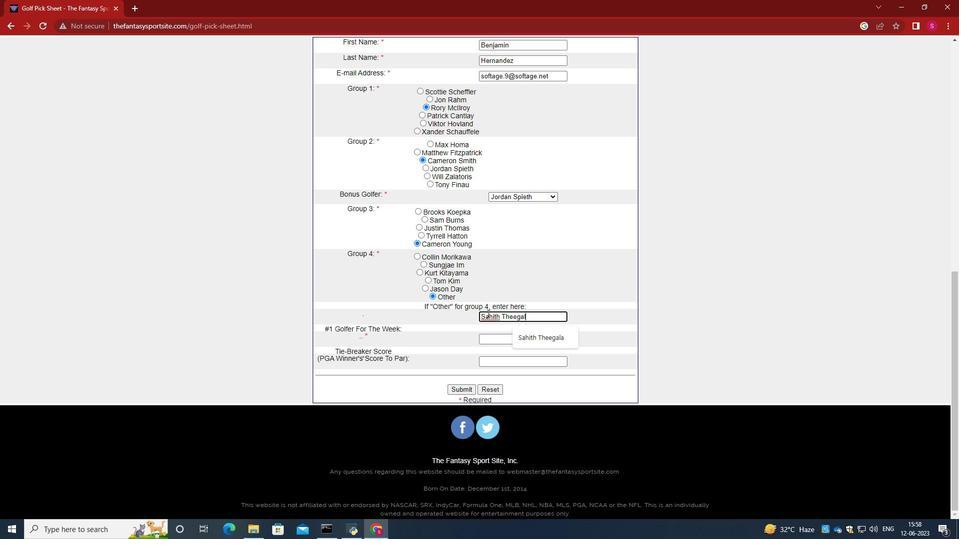 
Action: Mouse moved to (514, 344)
Screenshot: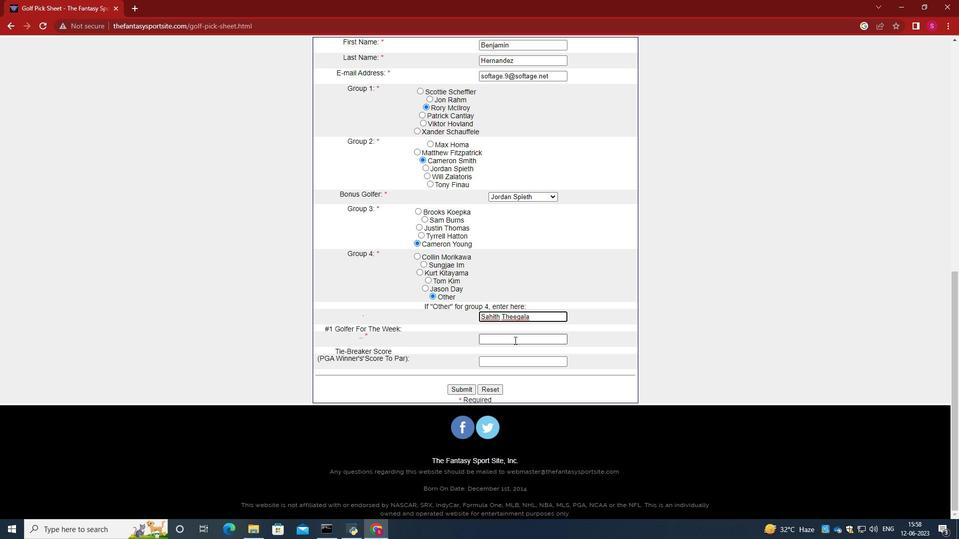 
Action: Mouse pressed left at (514, 344)
Screenshot: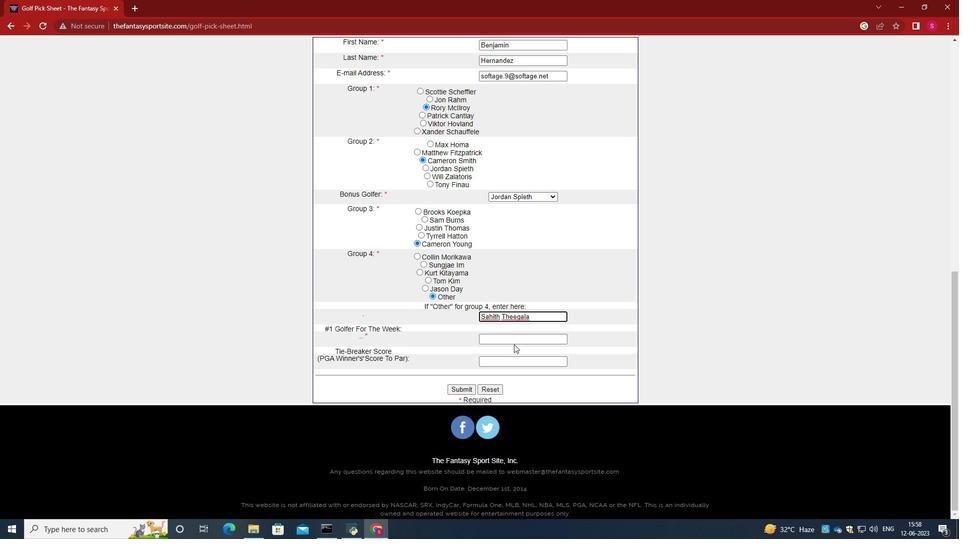 
Action: Mouse moved to (511, 338)
Screenshot: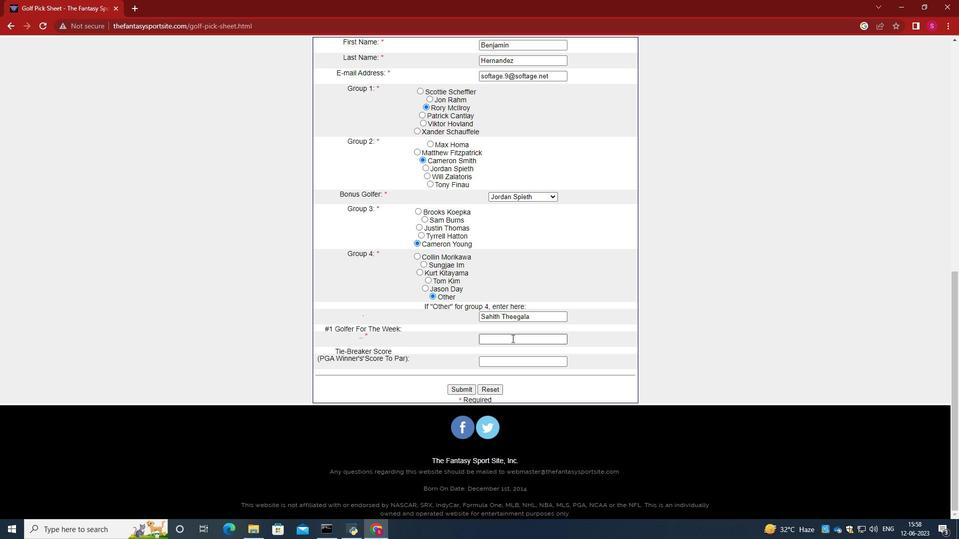 
Action: Mouse pressed left at (511, 338)
Screenshot: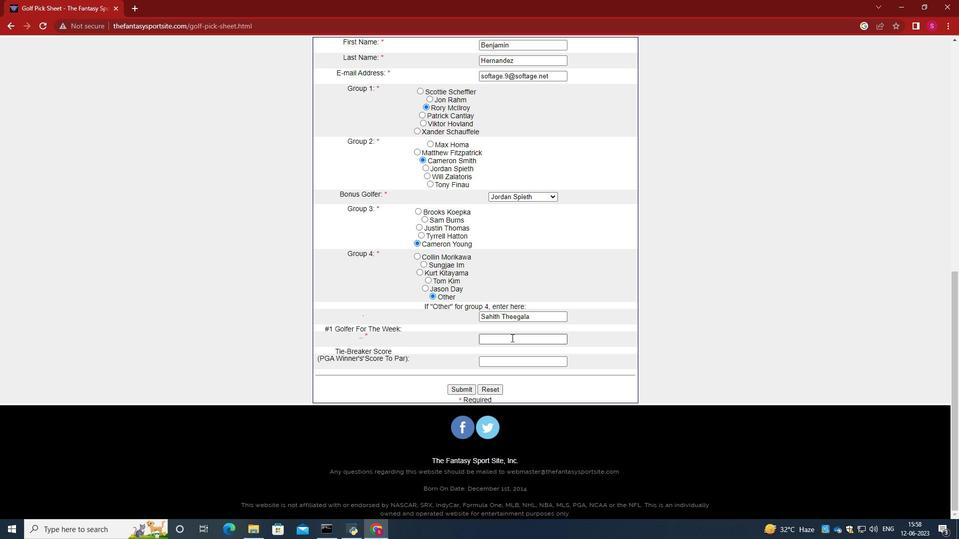 
Action: Key pressed <Key.caps_lock>S<Key.caps_lock>ahith<Key.space><Key.caps_lock>T<Key.caps_lock>heegala<Key.tab>0
Screenshot: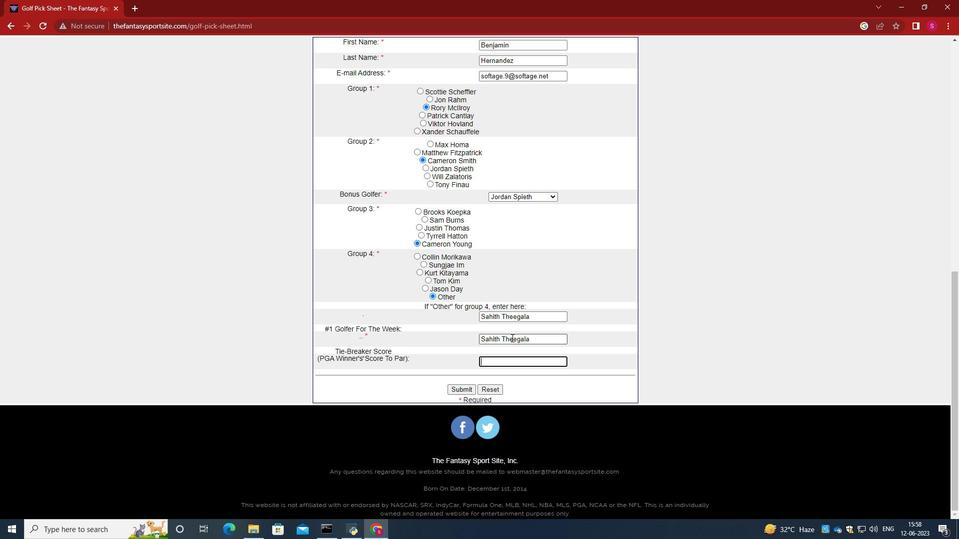 
Action: Mouse moved to (469, 392)
Screenshot: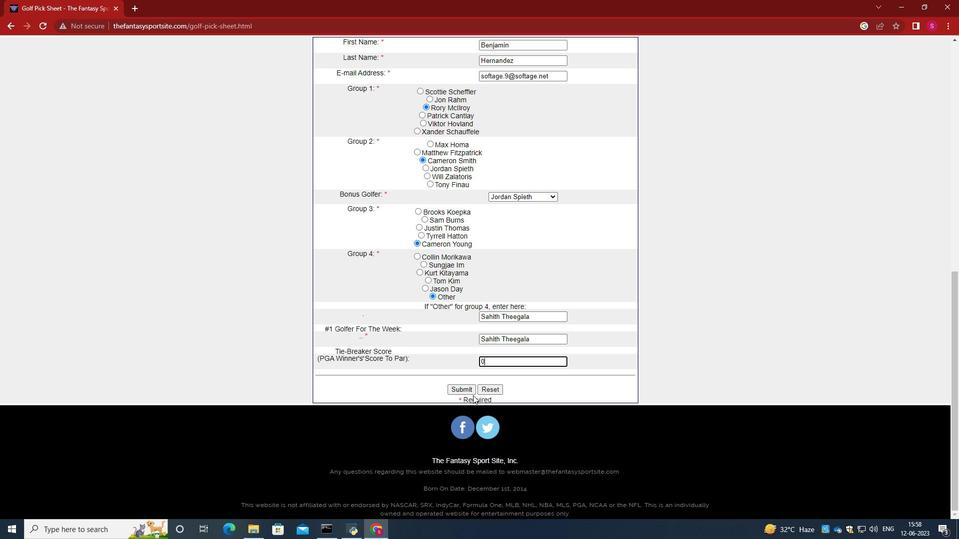 
Action: Mouse pressed left at (469, 392)
Screenshot: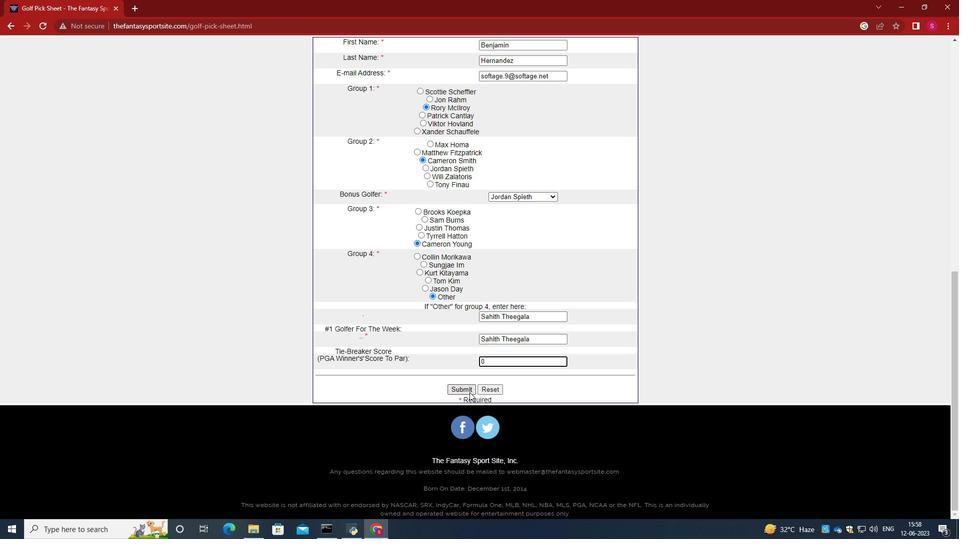 
